 Task: Search one way flight ticket for 1 adult, 6 children, 1 infant in seat and 1 infant on lap in business from Rockford: Chicago Rockford International Airport(was Northwest Chicagoland Regional Airport At Rockford) to Laramie: Laramie Regional Airport on 5-3-2023. Choice of flights is Delta. Number of bags: 1 carry on bag. Price is upto 30000. Outbound departure time preference is 5:45.
Action: Mouse moved to (229, 352)
Screenshot: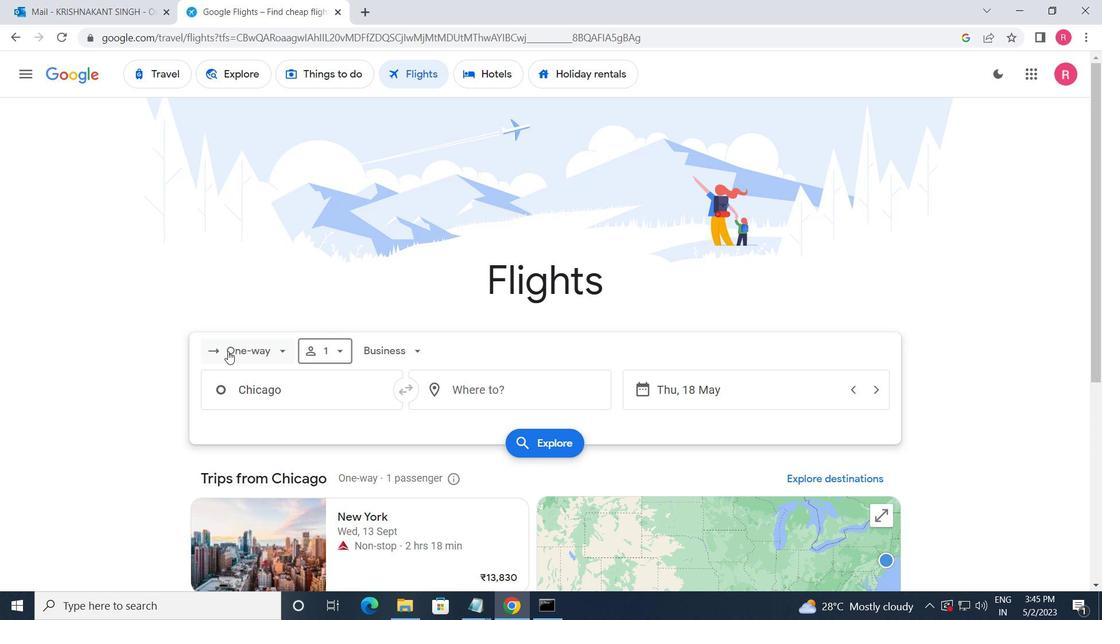 
Action: Mouse pressed left at (229, 352)
Screenshot: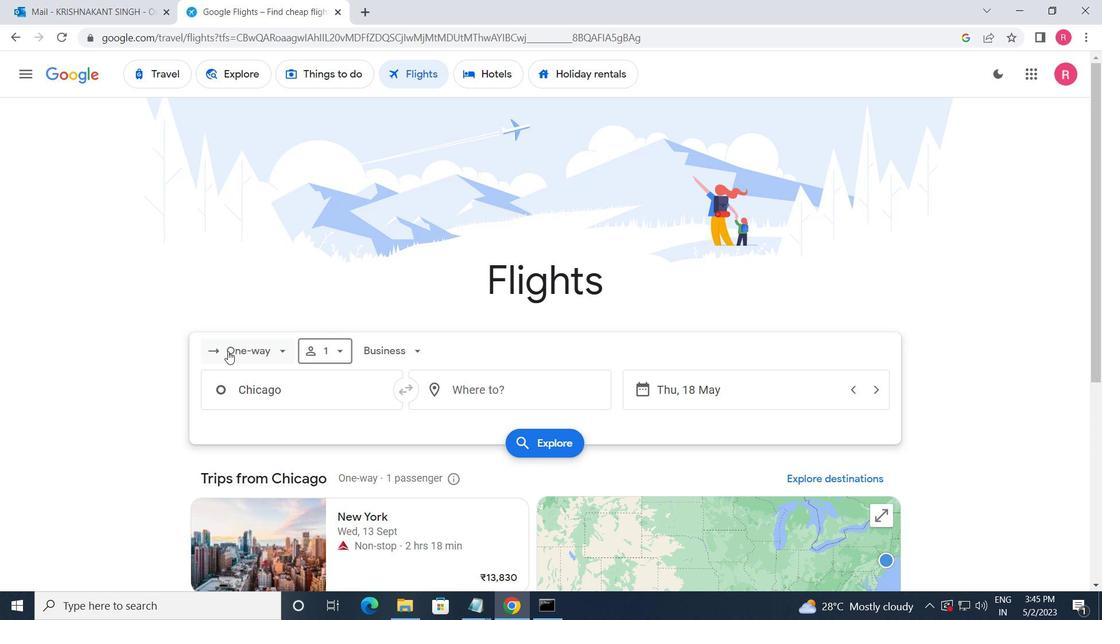 
Action: Mouse moved to (278, 419)
Screenshot: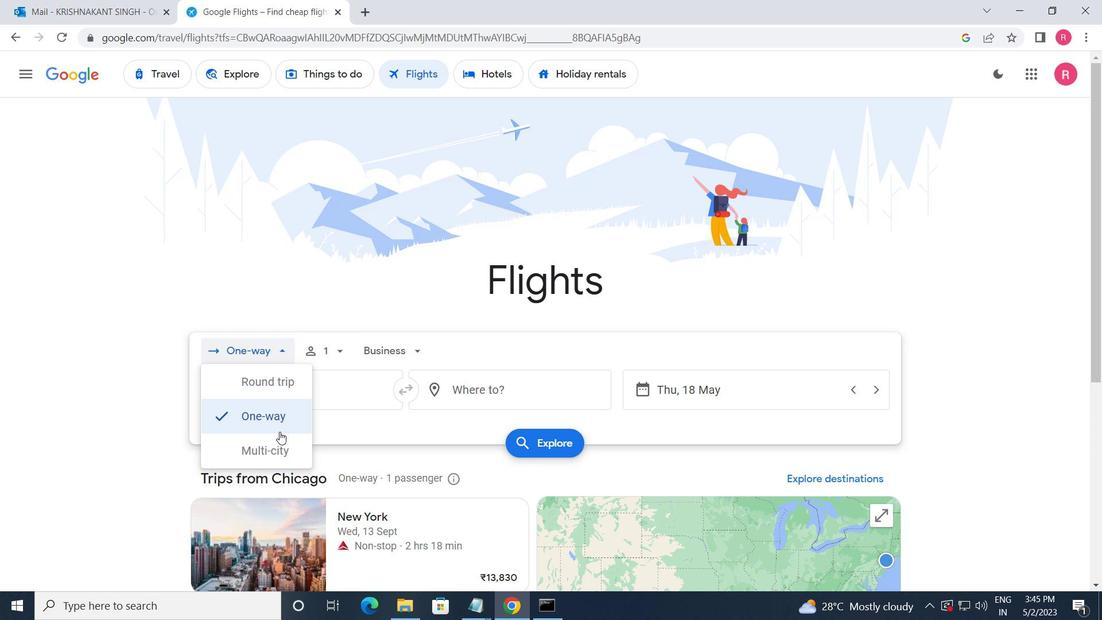 
Action: Mouse pressed left at (278, 419)
Screenshot: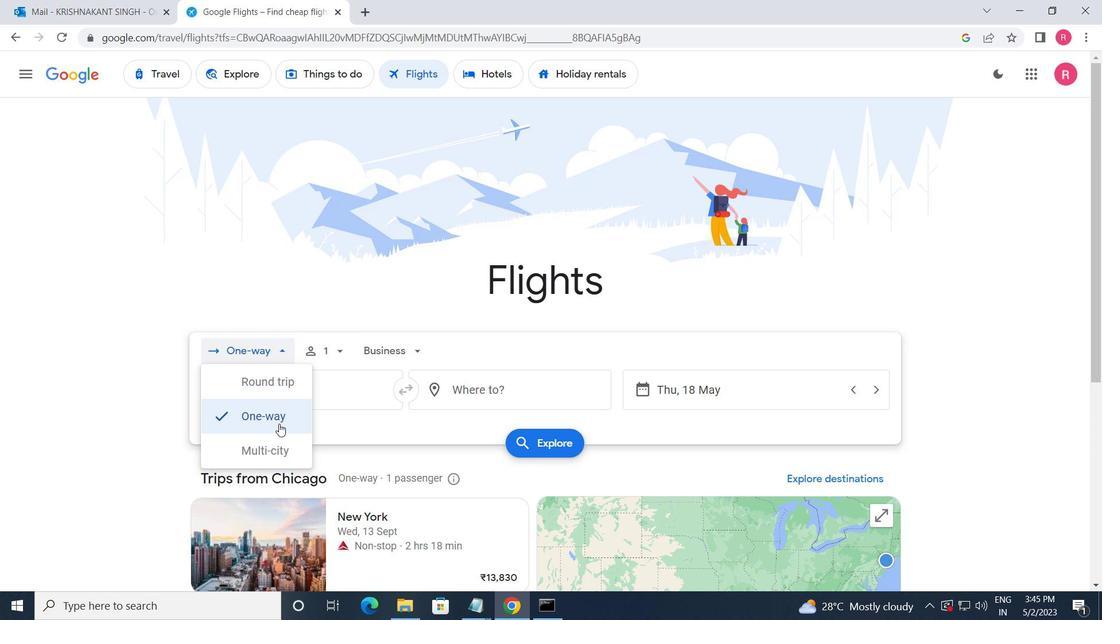 
Action: Mouse moved to (319, 361)
Screenshot: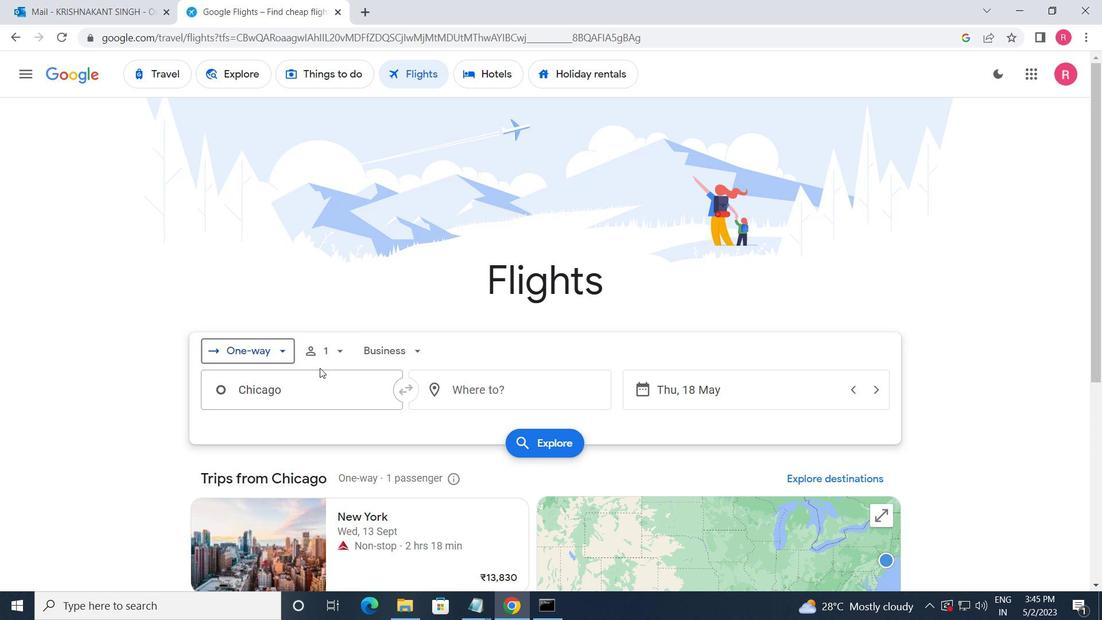 
Action: Mouse pressed left at (319, 361)
Screenshot: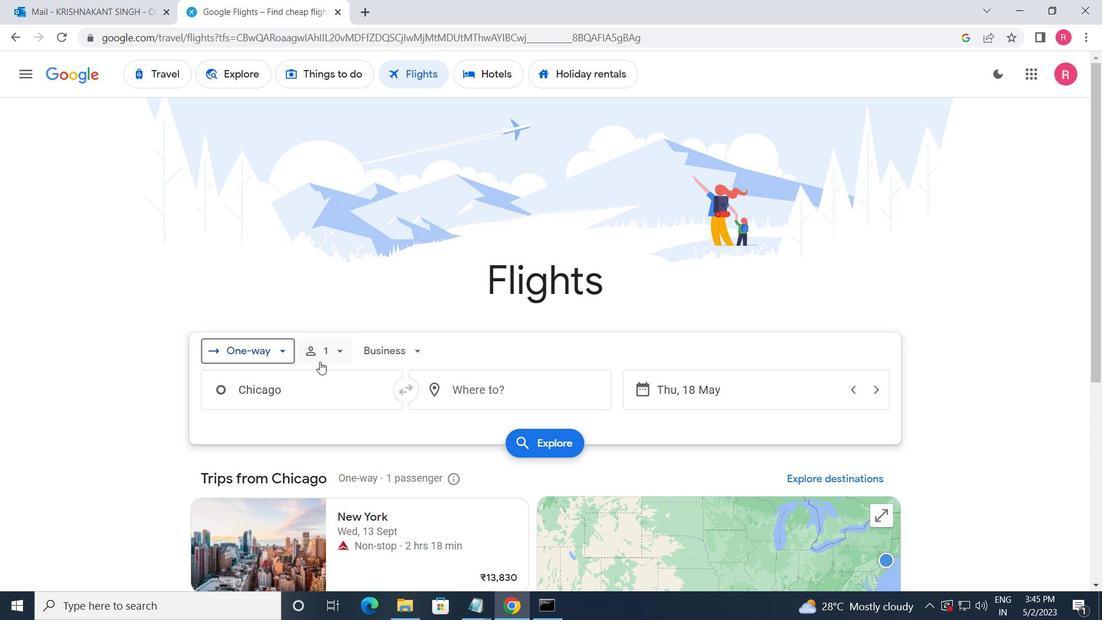 
Action: Mouse moved to (447, 429)
Screenshot: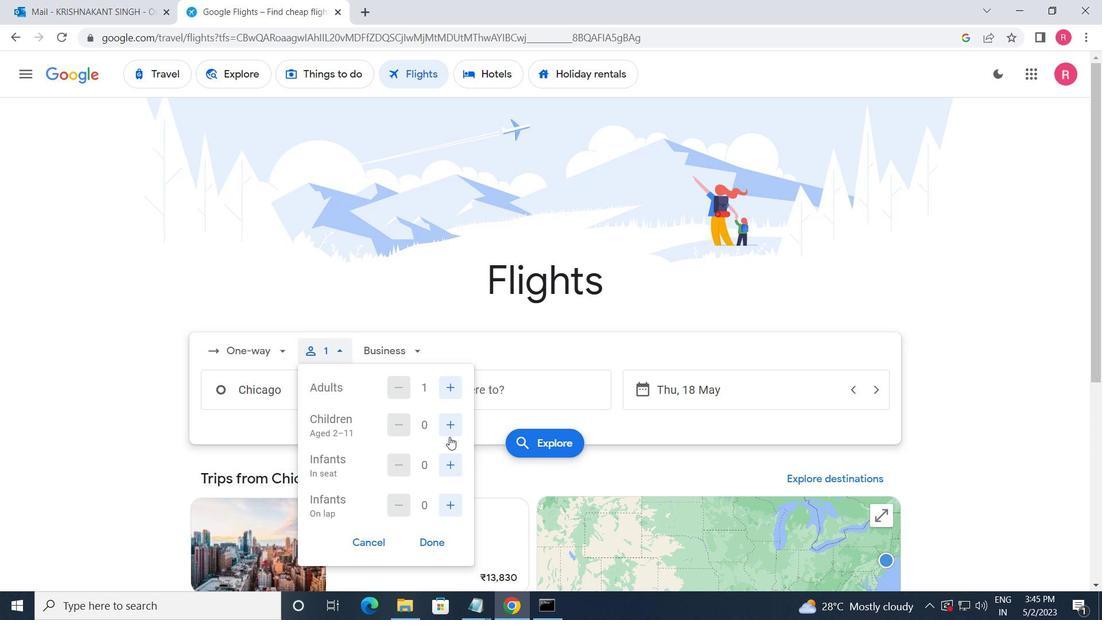 
Action: Mouse pressed left at (447, 429)
Screenshot: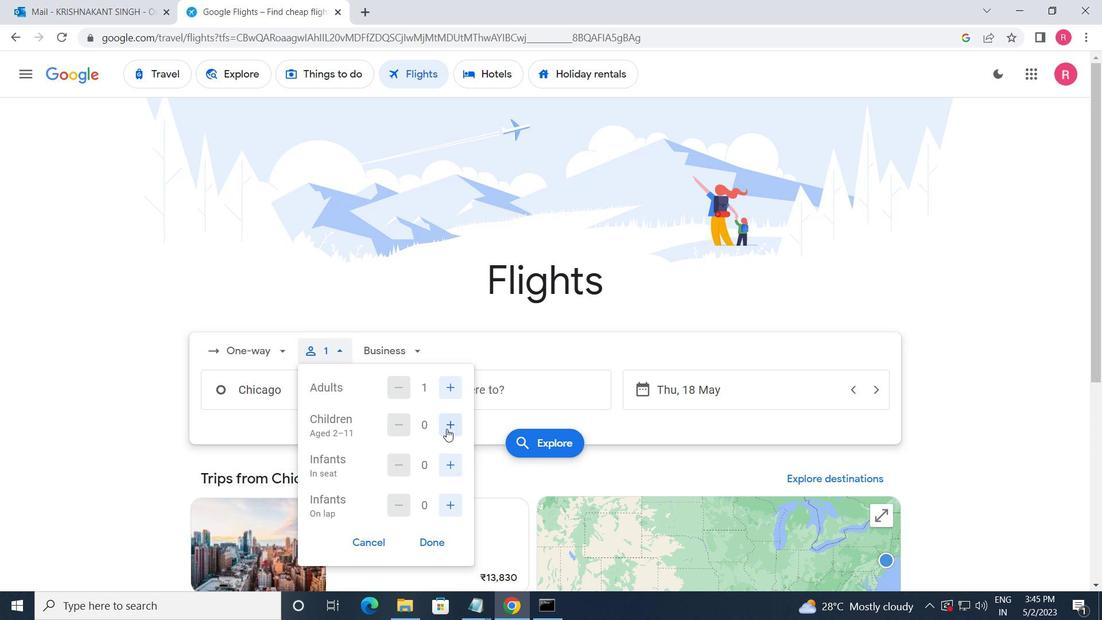 
Action: Mouse pressed left at (447, 429)
Screenshot: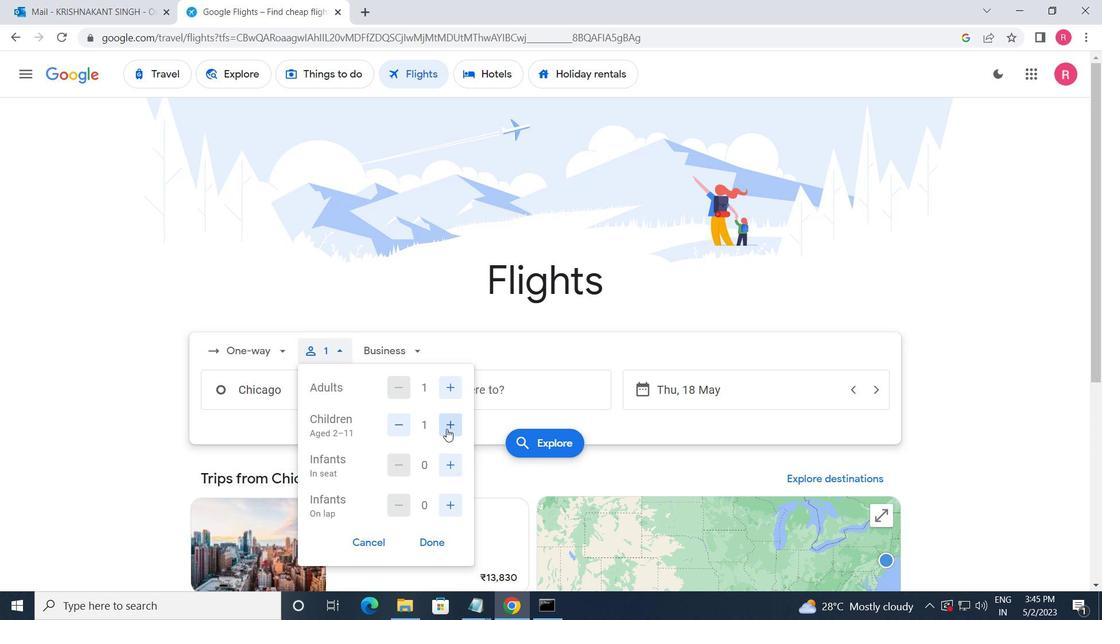 
Action: Mouse pressed left at (447, 429)
Screenshot: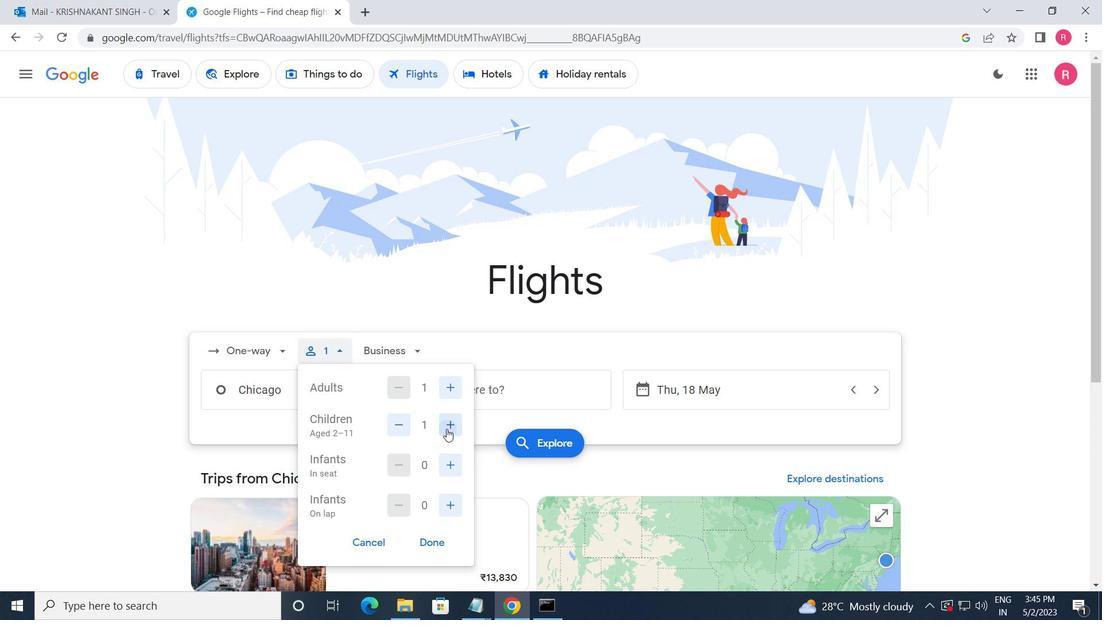 
Action: Mouse pressed left at (447, 429)
Screenshot: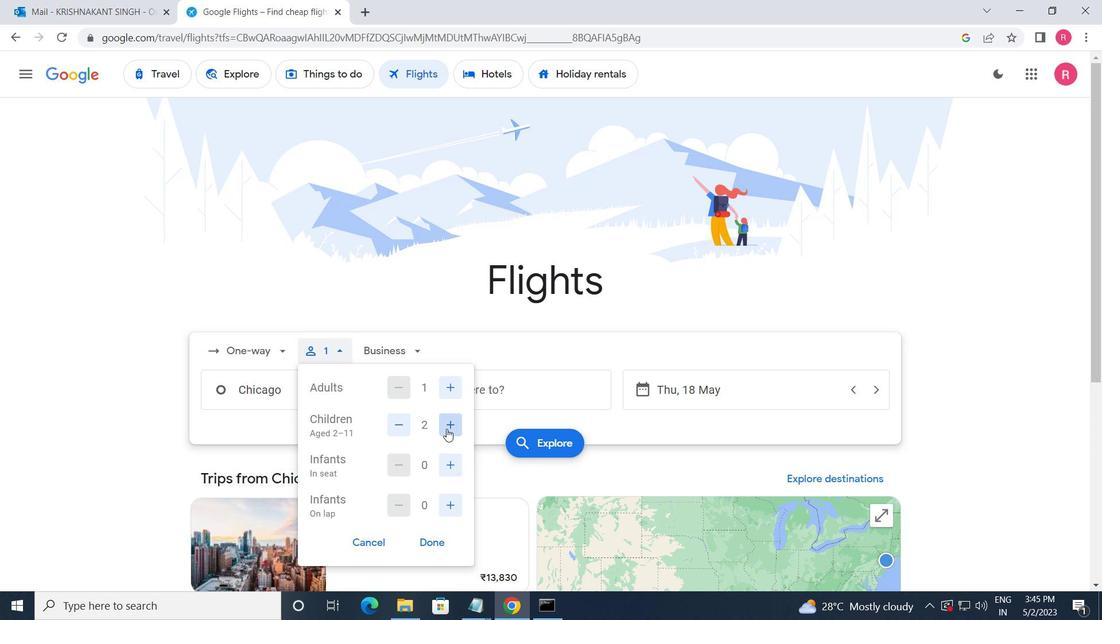 
Action: Mouse pressed left at (447, 429)
Screenshot: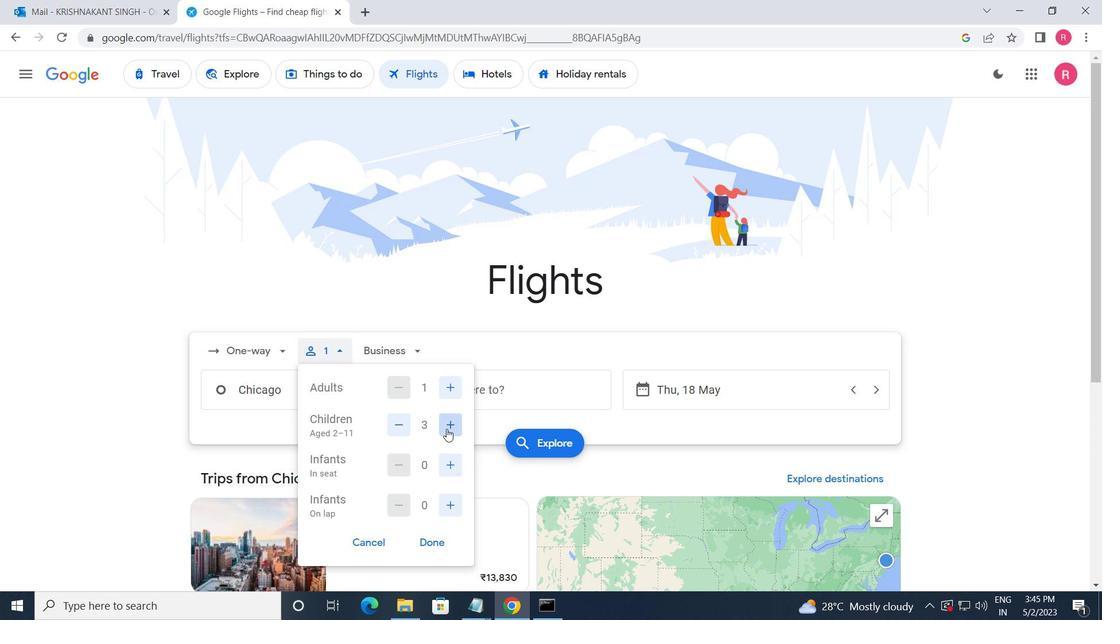 
Action: Mouse pressed left at (447, 429)
Screenshot: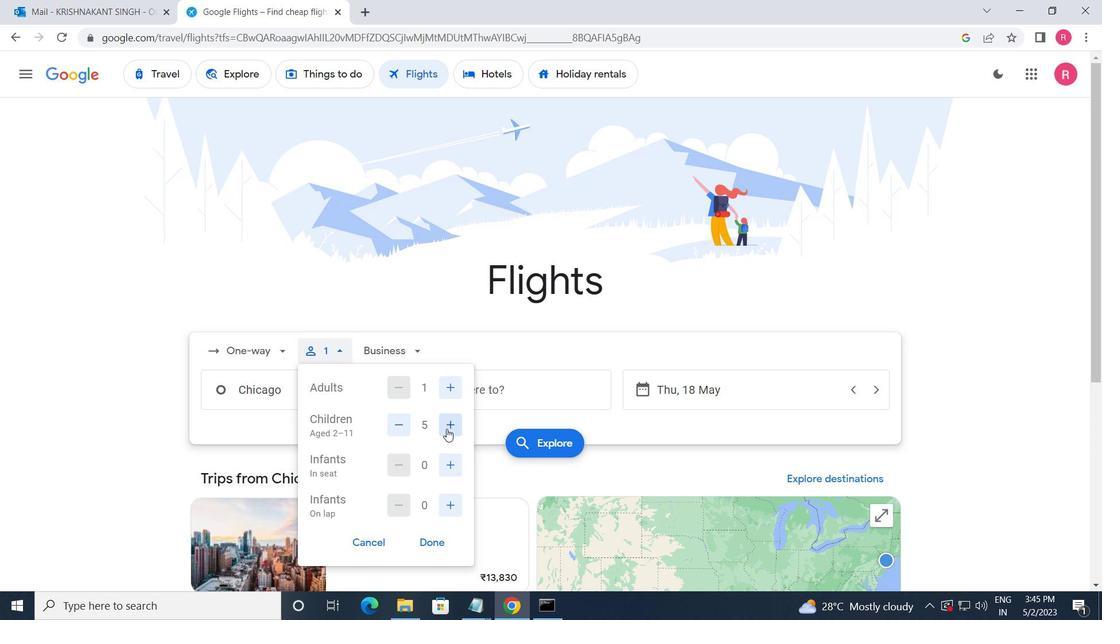 
Action: Mouse moved to (450, 464)
Screenshot: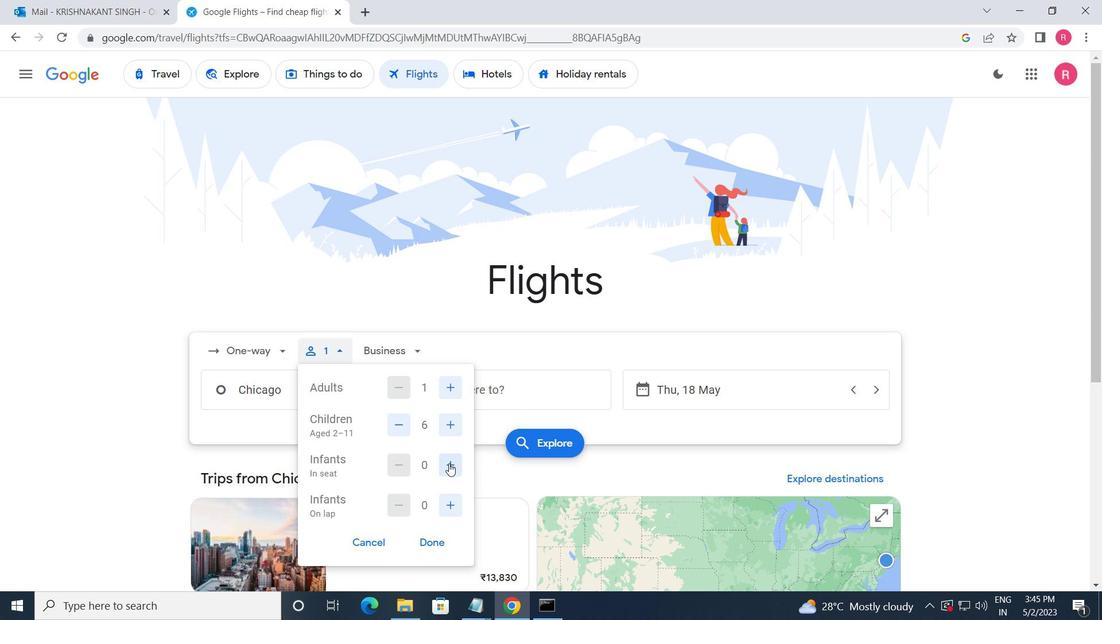 
Action: Mouse pressed left at (450, 464)
Screenshot: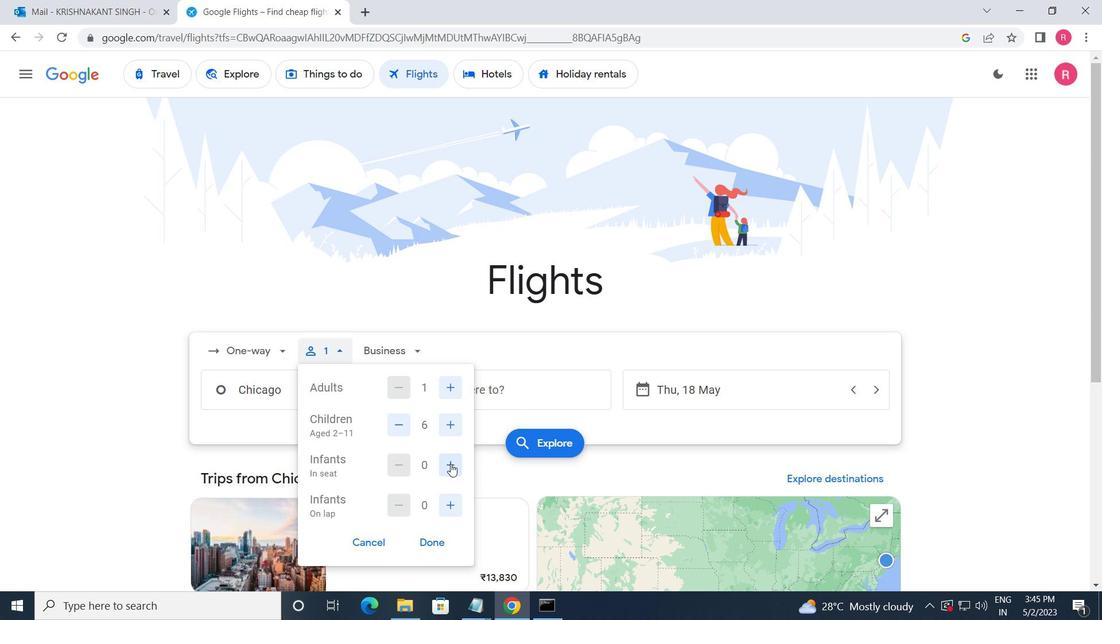 
Action: Mouse moved to (457, 504)
Screenshot: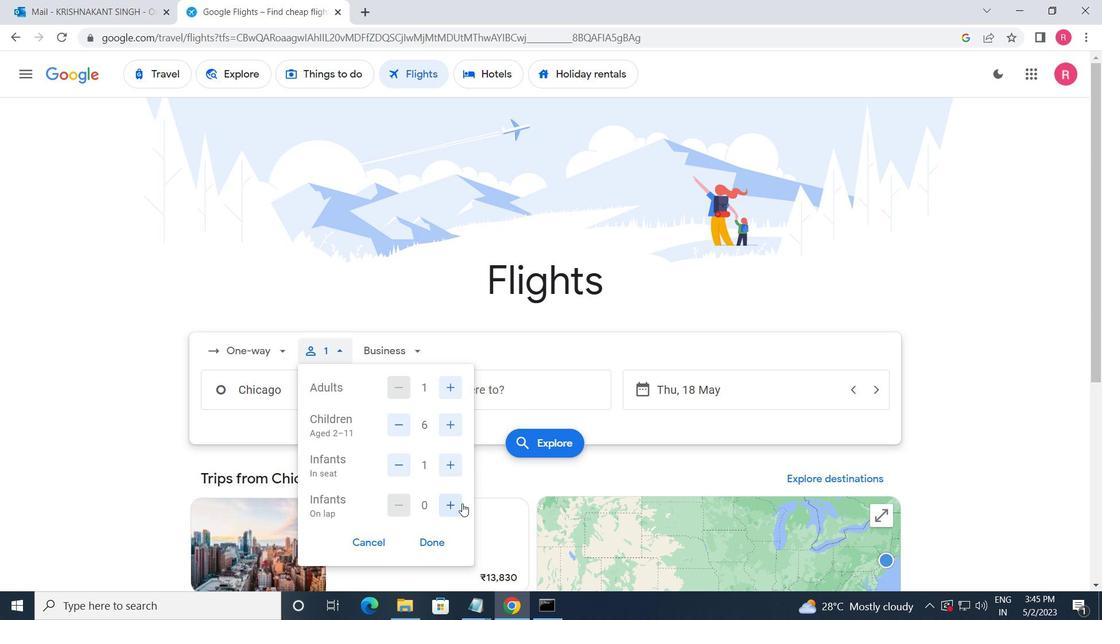 
Action: Mouse pressed left at (457, 504)
Screenshot: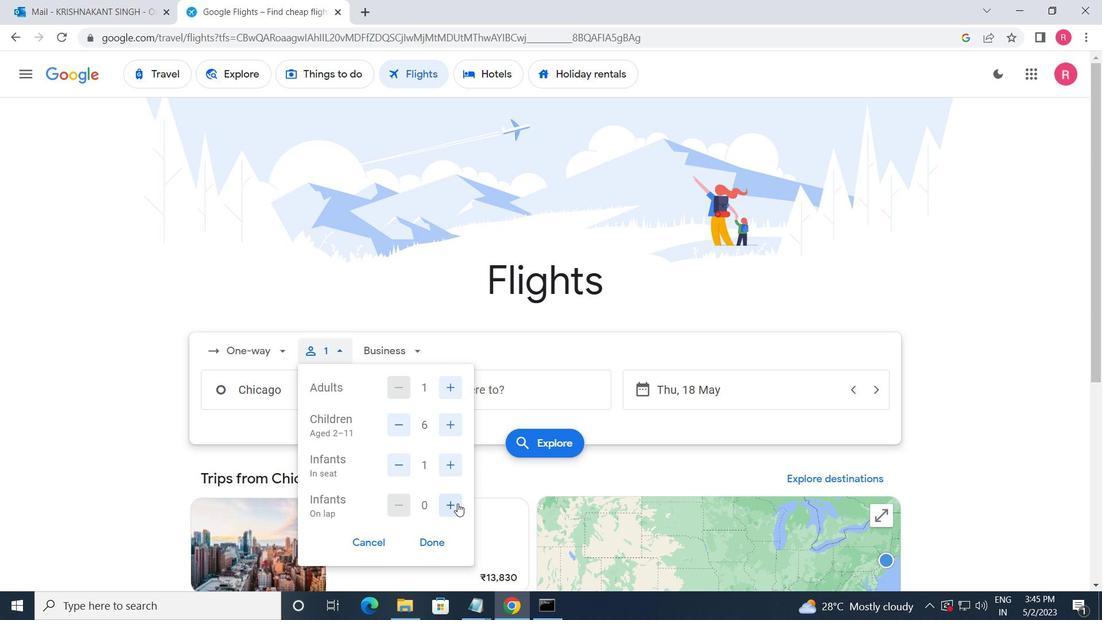
Action: Mouse moved to (443, 540)
Screenshot: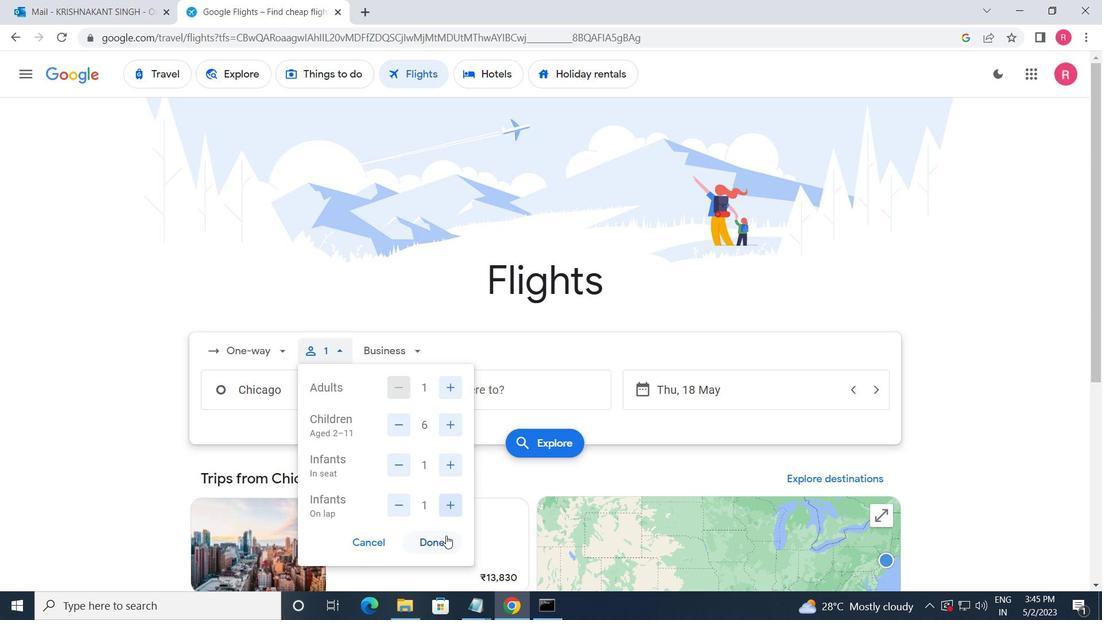 
Action: Mouse pressed left at (443, 540)
Screenshot: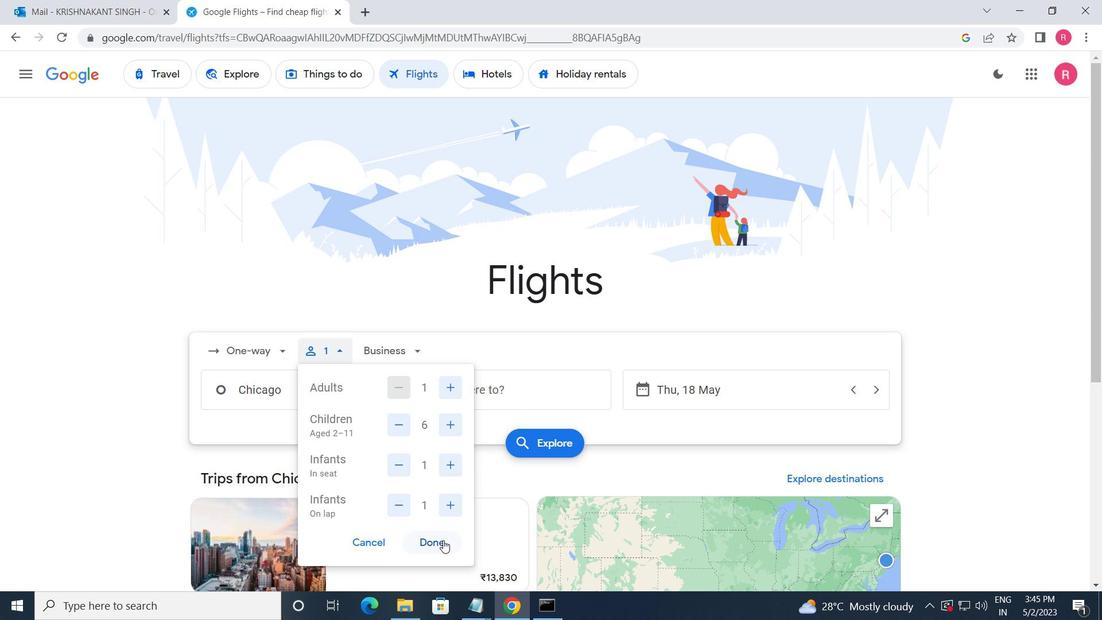 
Action: Mouse moved to (391, 347)
Screenshot: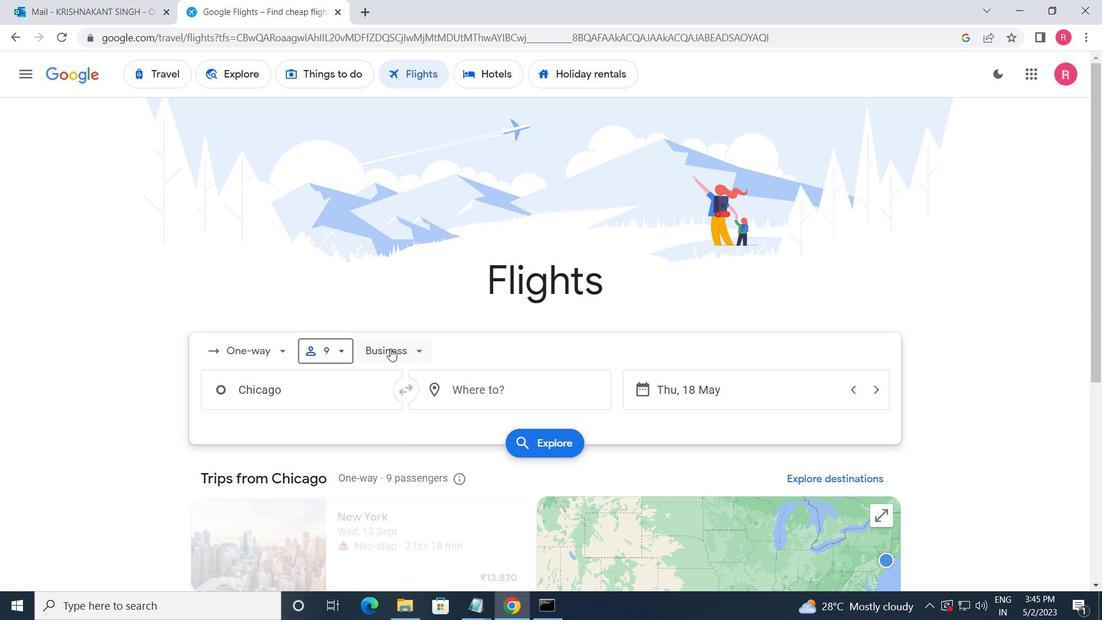 
Action: Mouse pressed left at (391, 347)
Screenshot: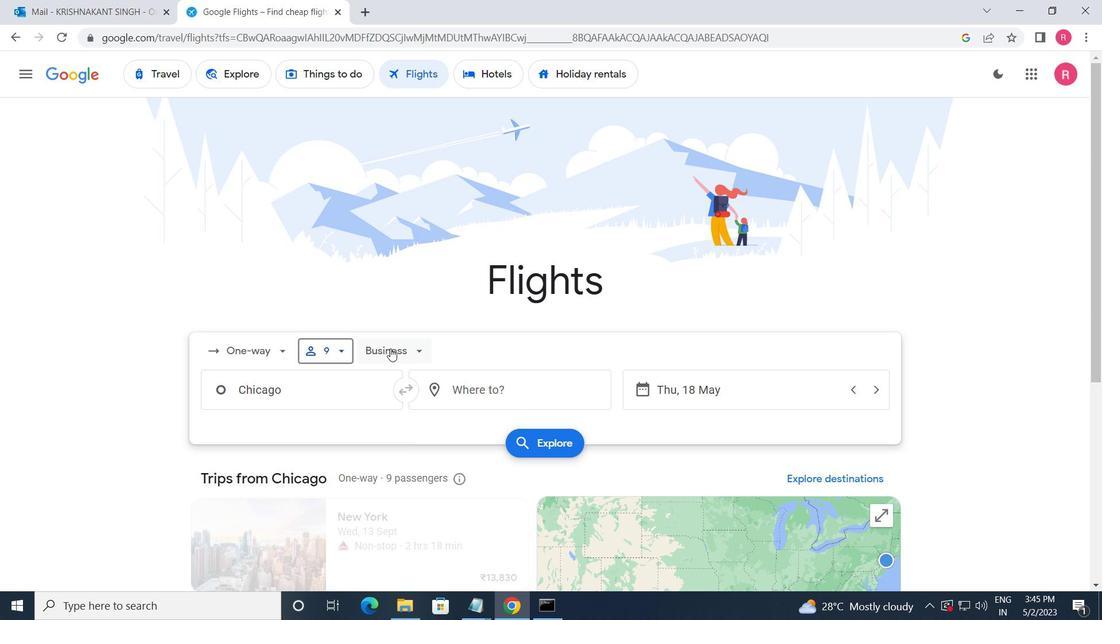 
Action: Mouse moved to (402, 449)
Screenshot: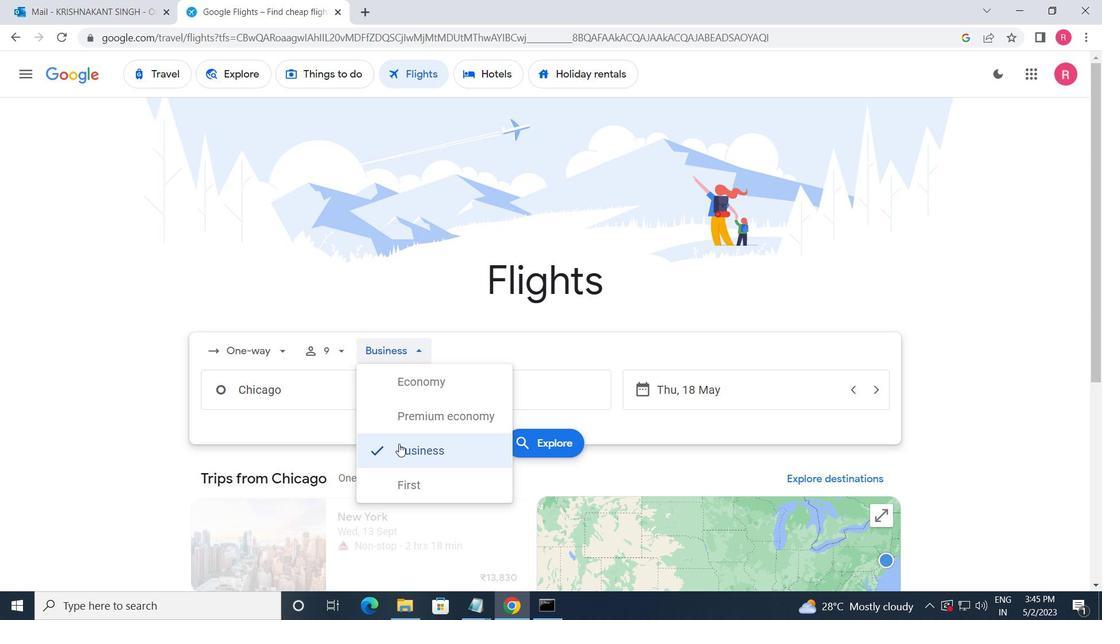 
Action: Mouse pressed left at (402, 449)
Screenshot: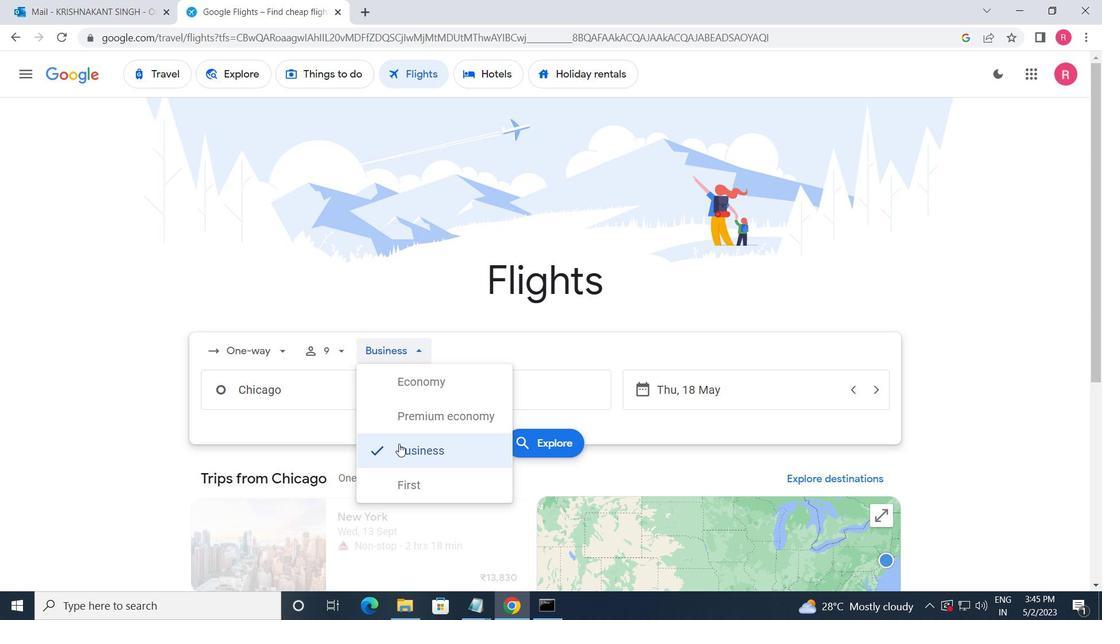 
Action: Mouse moved to (330, 401)
Screenshot: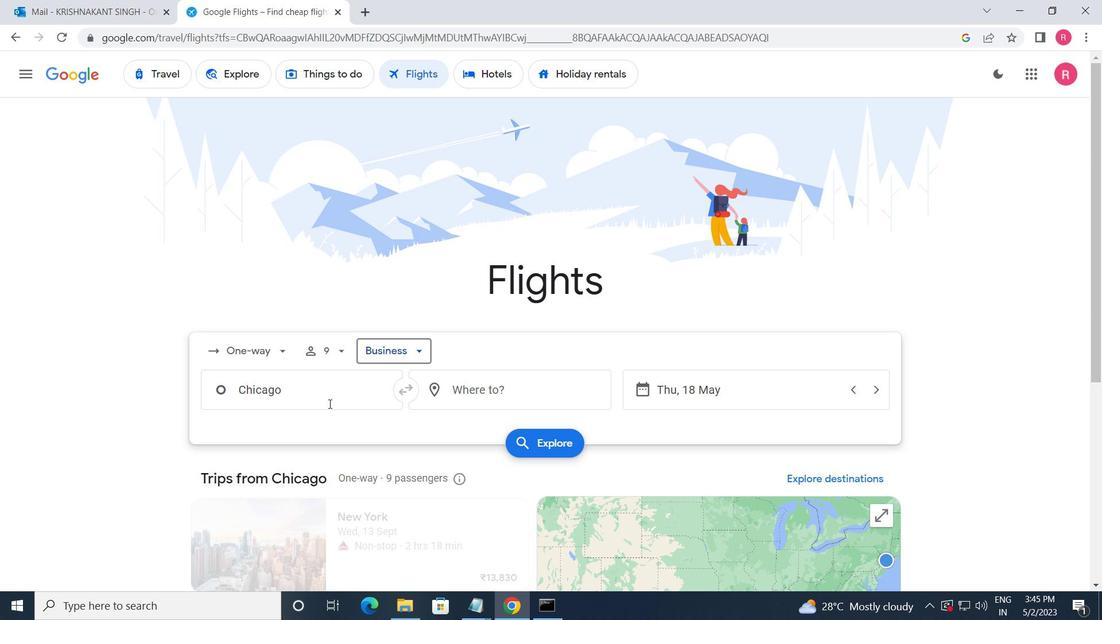 
Action: Mouse pressed left at (330, 401)
Screenshot: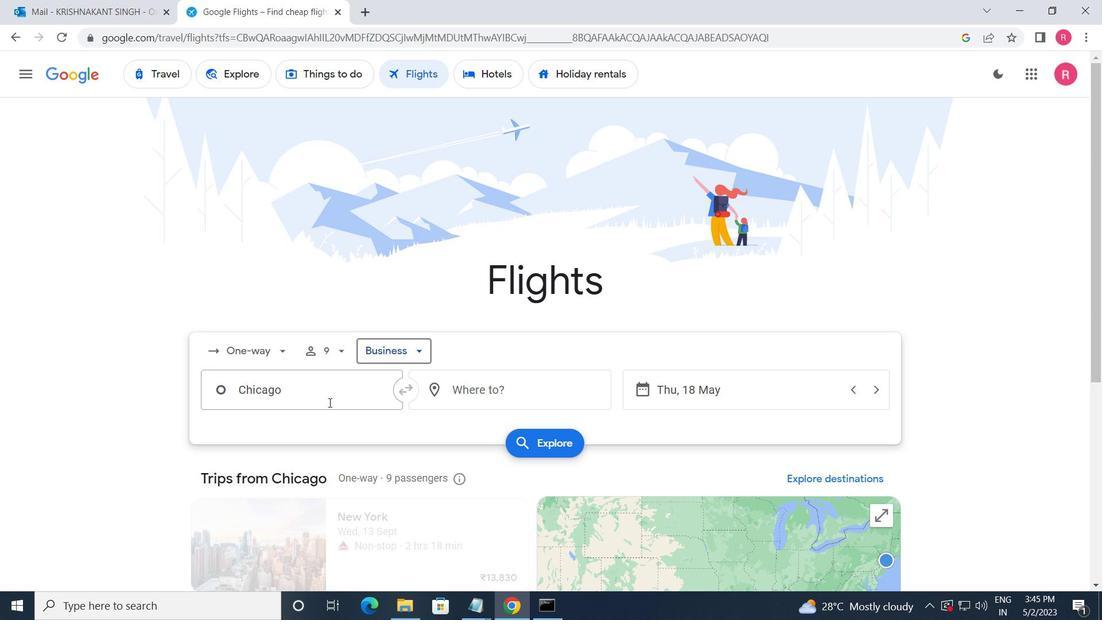 
Action: Mouse moved to (306, 539)
Screenshot: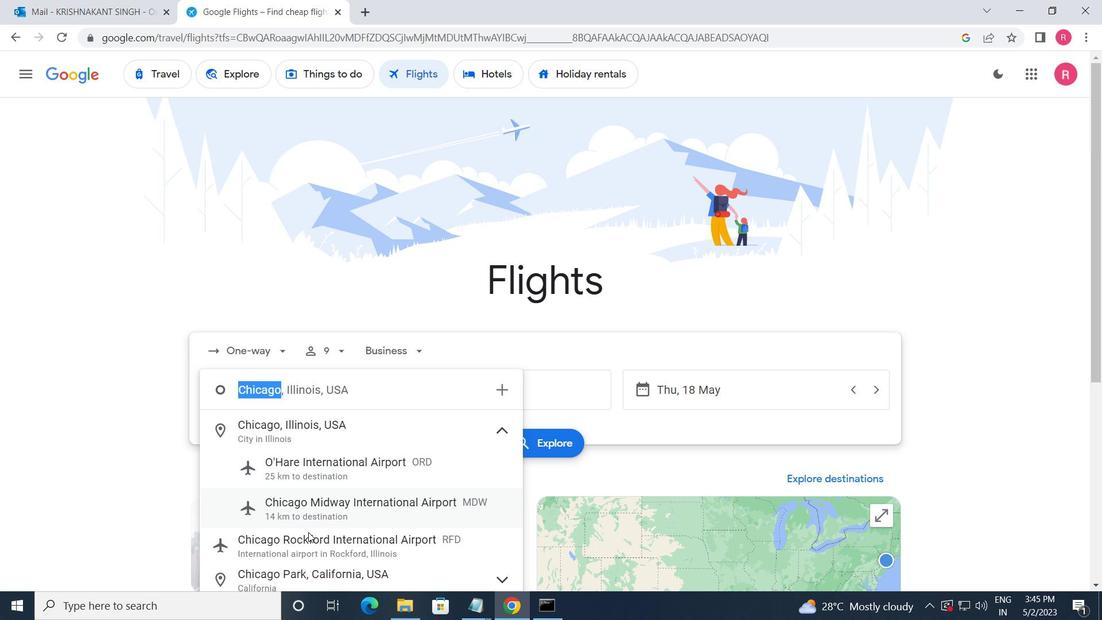 
Action: Mouse pressed left at (306, 539)
Screenshot: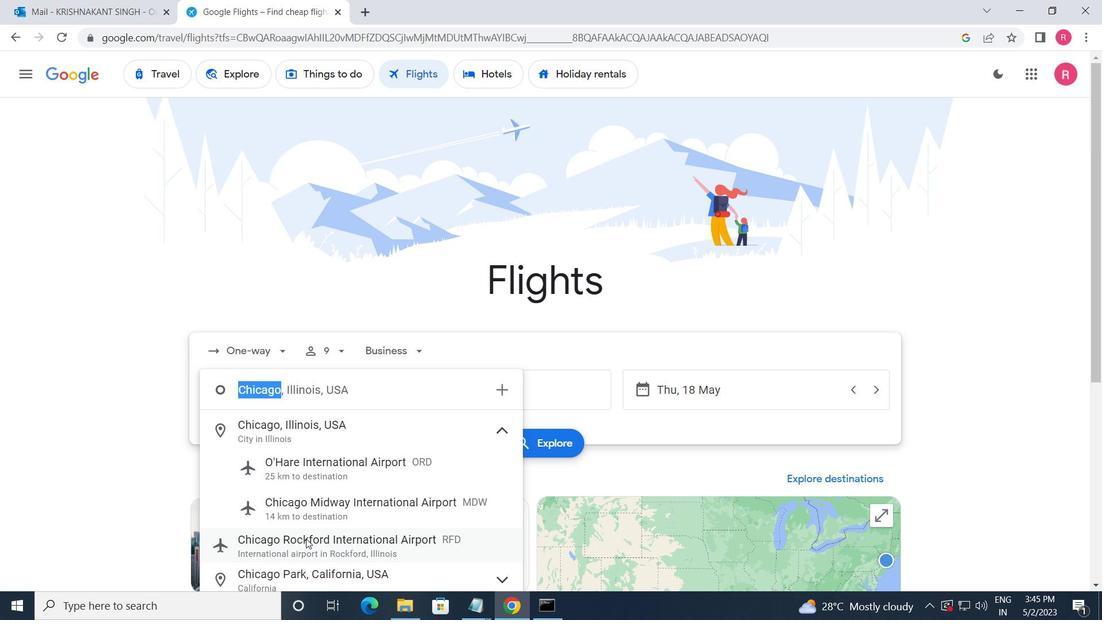 
Action: Mouse moved to (452, 403)
Screenshot: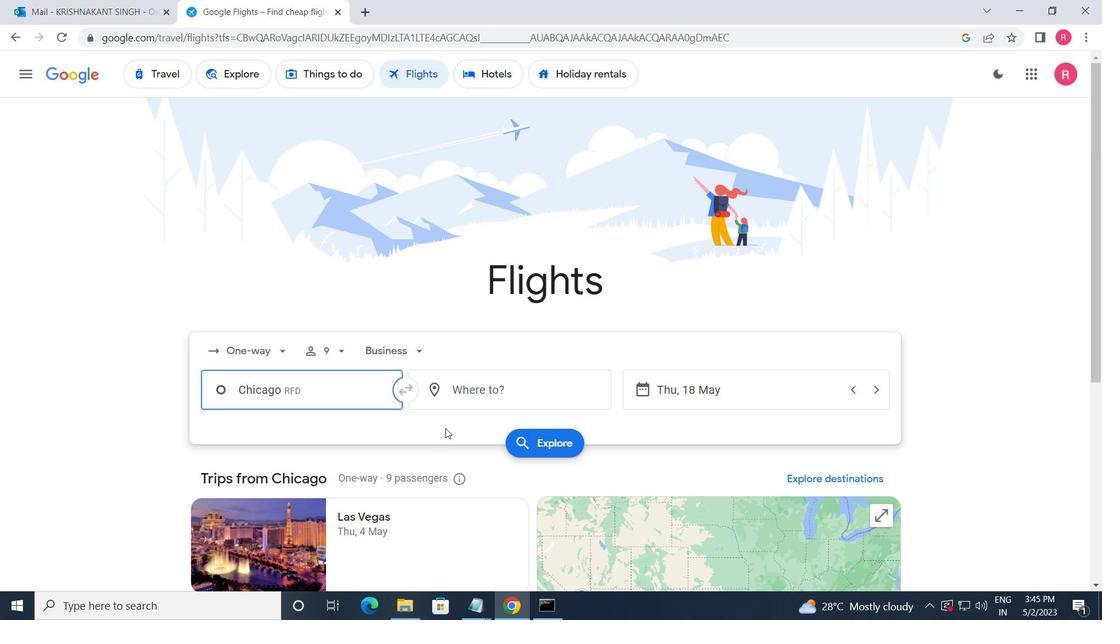 
Action: Mouse pressed left at (452, 403)
Screenshot: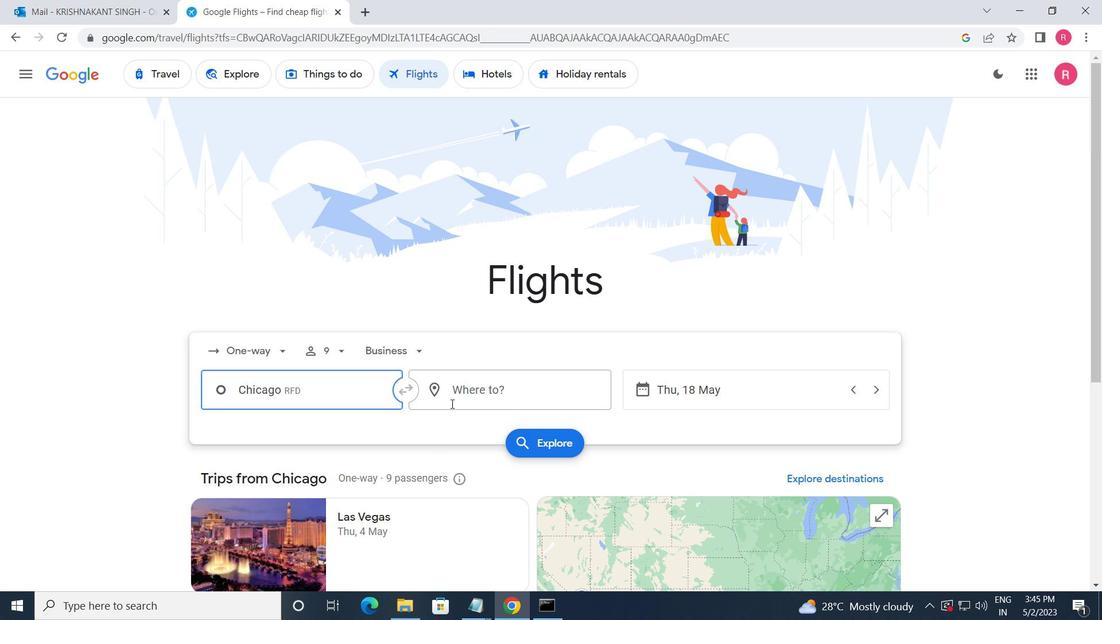 
Action: Mouse moved to (464, 541)
Screenshot: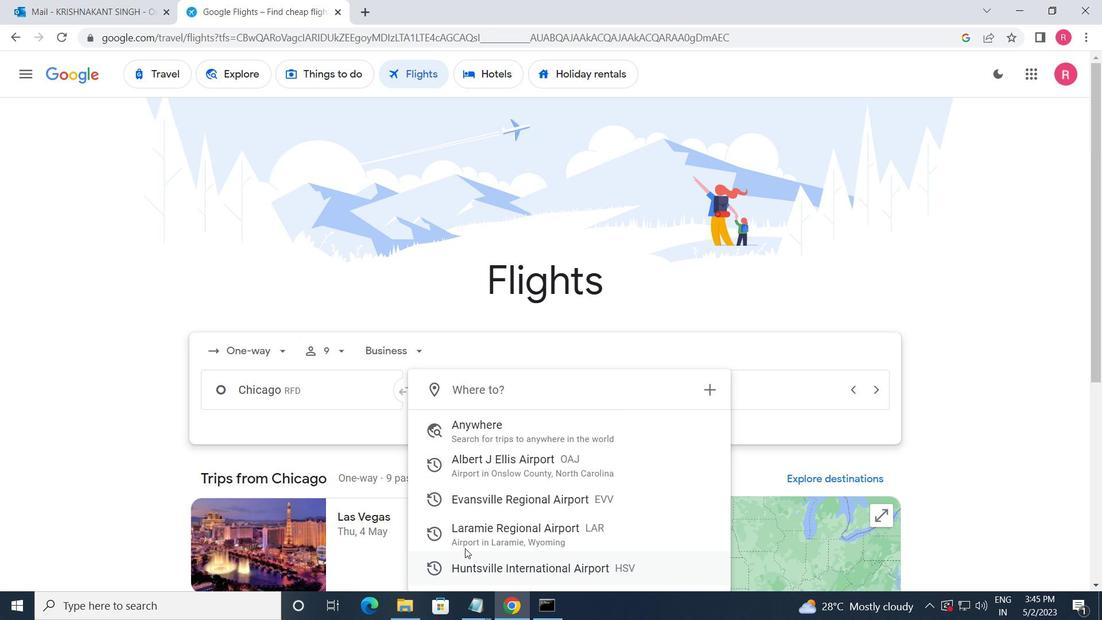 
Action: Mouse pressed left at (464, 541)
Screenshot: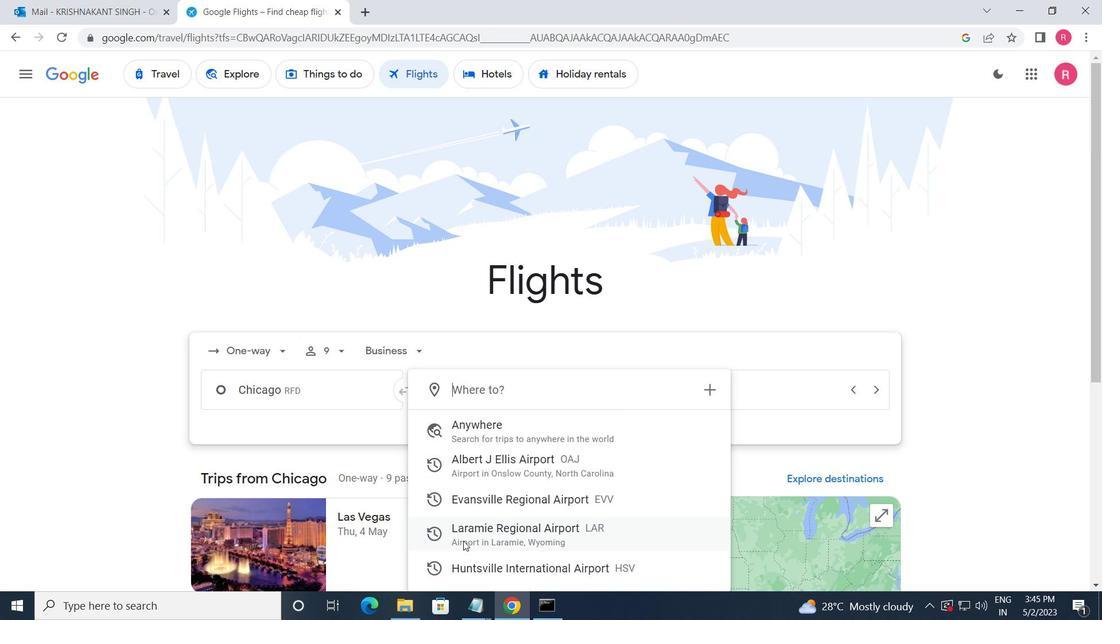
Action: Mouse moved to (753, 389)
Screenshot: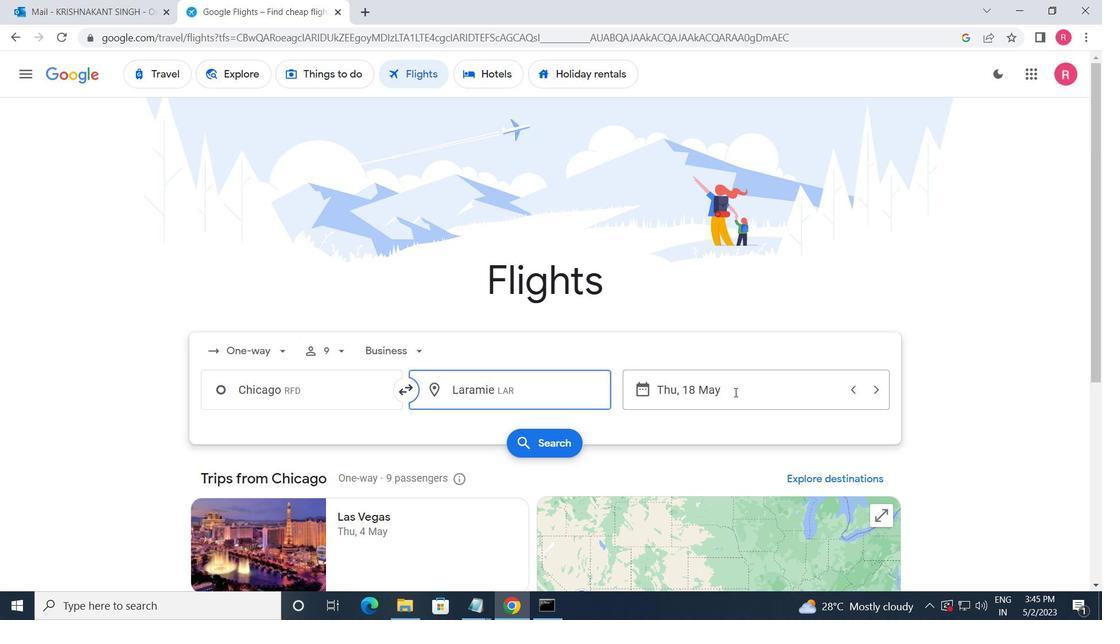 
Action: Mouse pressed left at (753, 389)
Screenshot: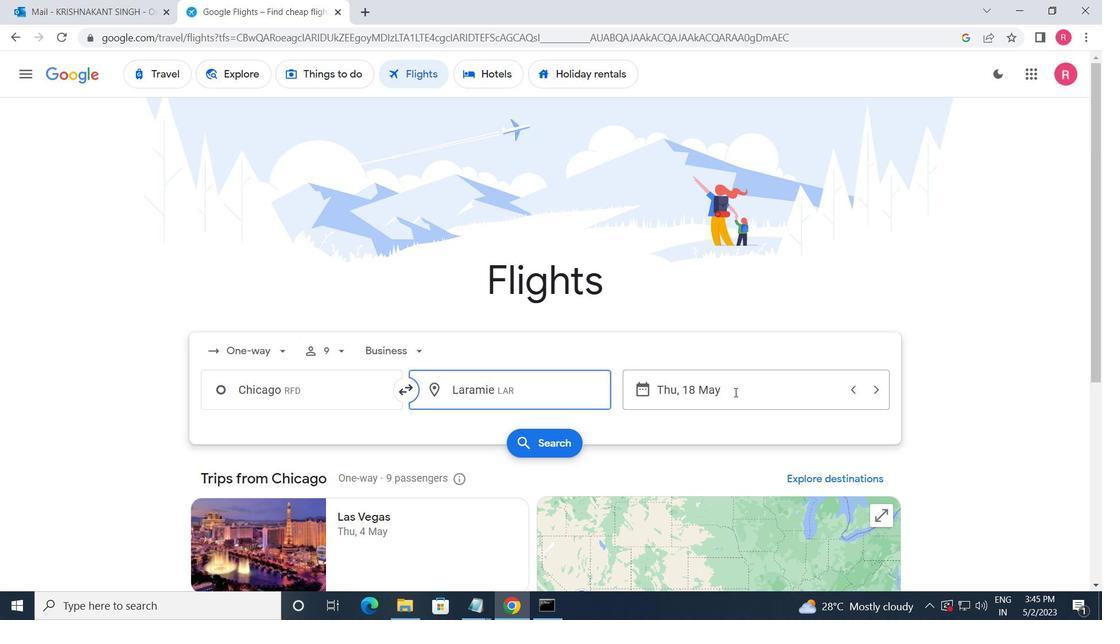 
Action: Mouse moved to (470, 333)
Screenshot: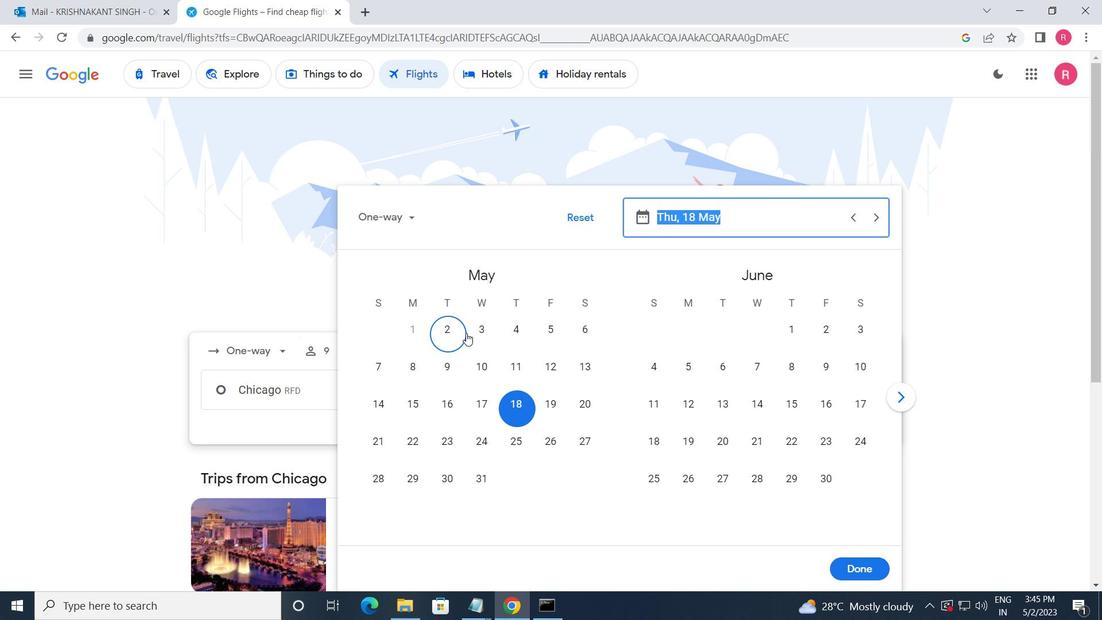 
Action: Mouse pressed left at (470, 333)
Screenshot: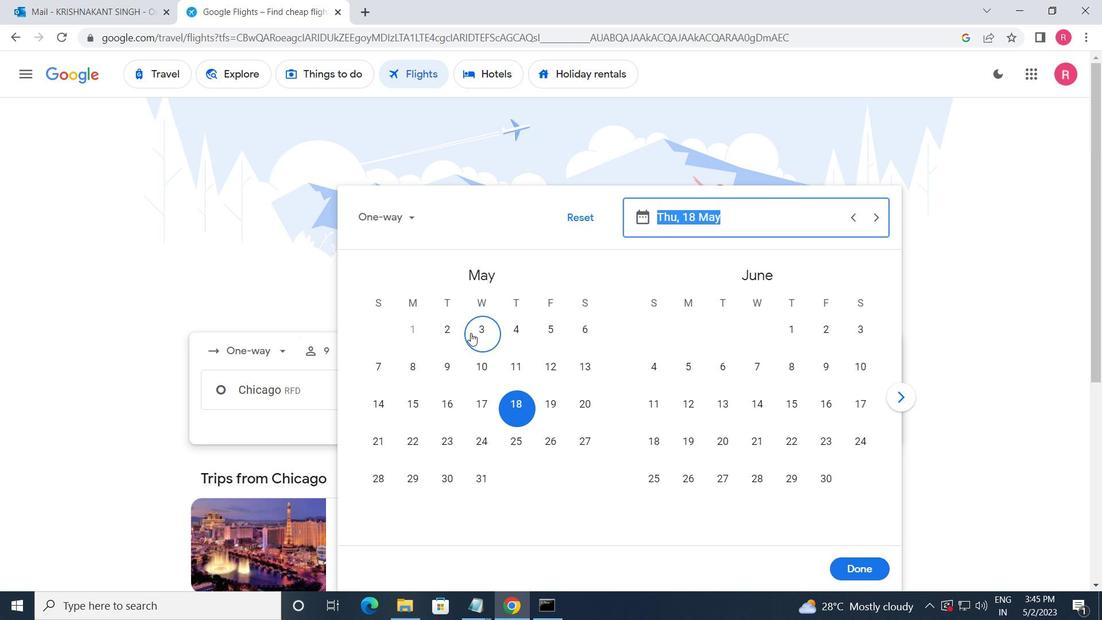 
Action: Mouse moved to (855, 576)
Screenshot: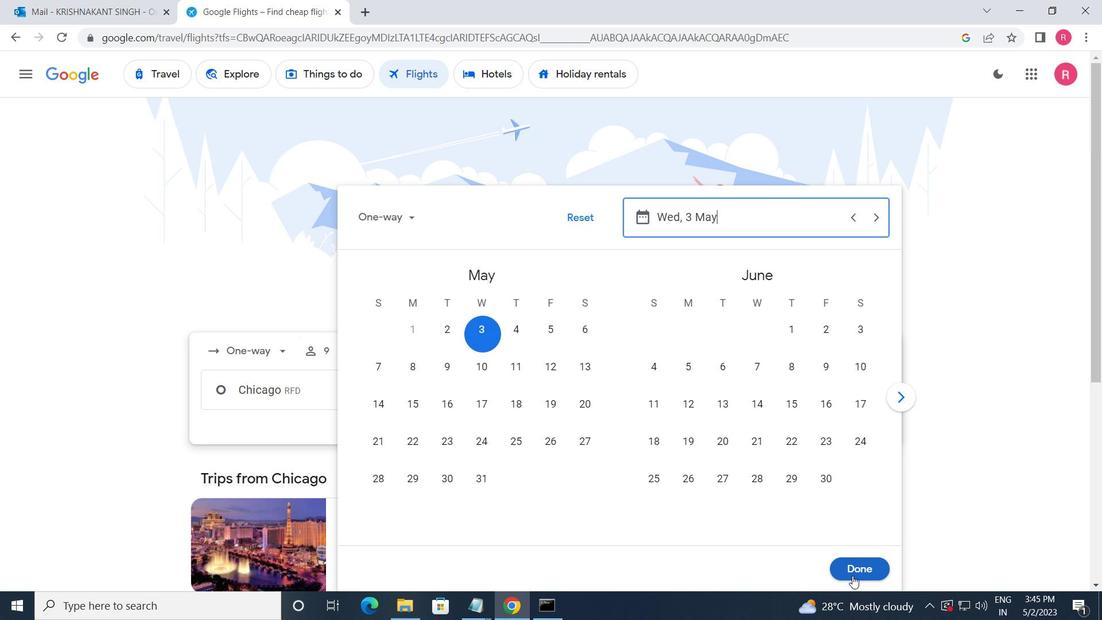 
Action: Mouse pressed left at (855, 576)
Screenshot: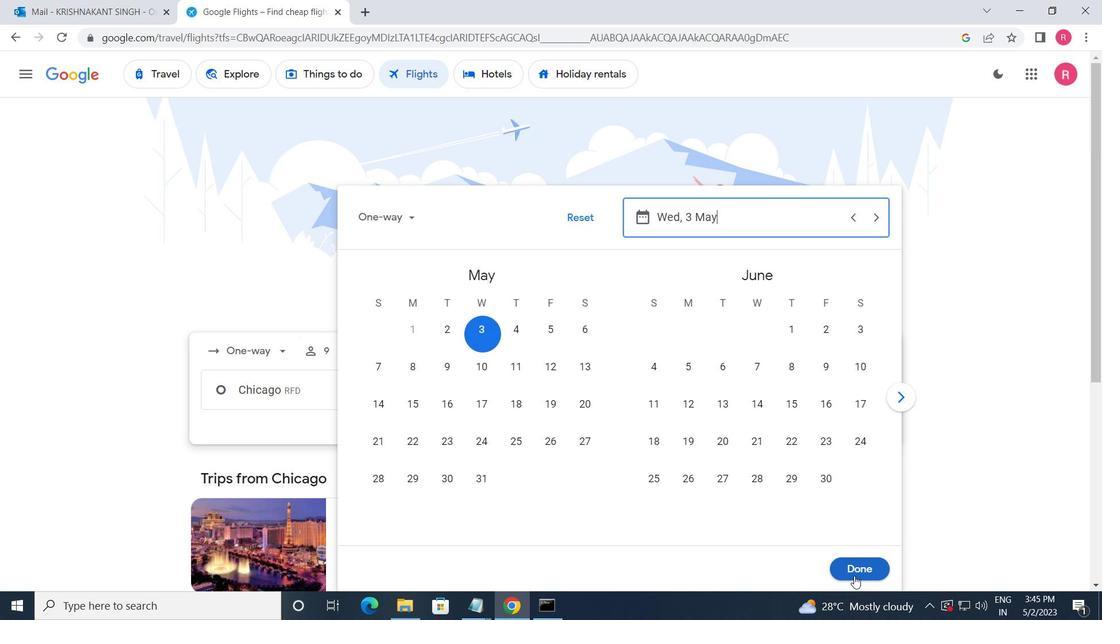 
Action: Mouse moved to (566, 447)
Screenshot: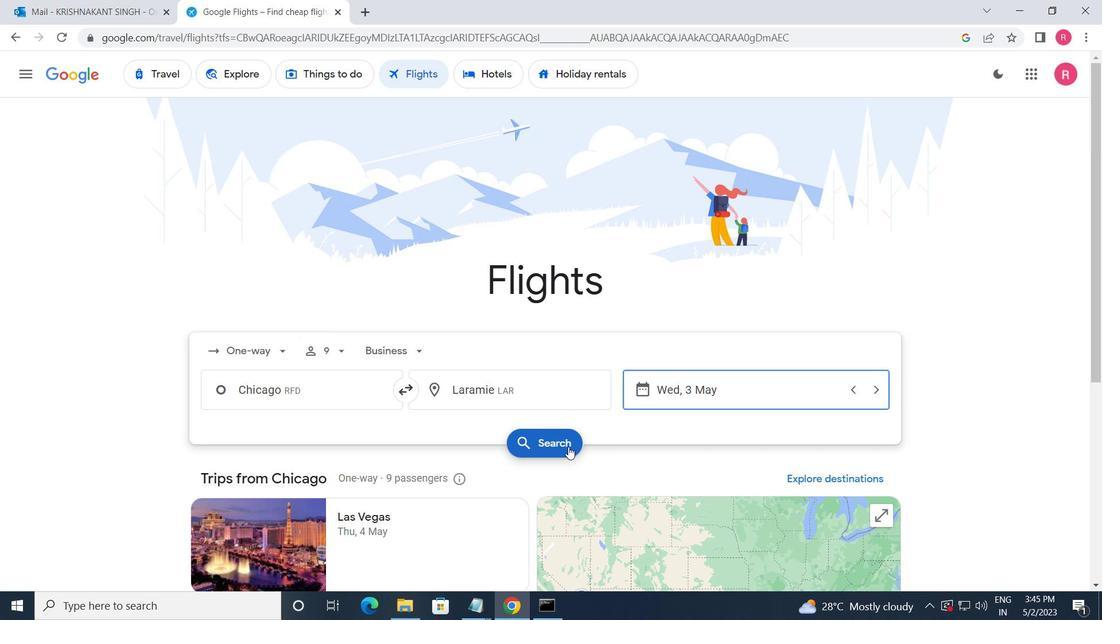 
Action: Mouse pressed left at (566, 447)
Screenshot: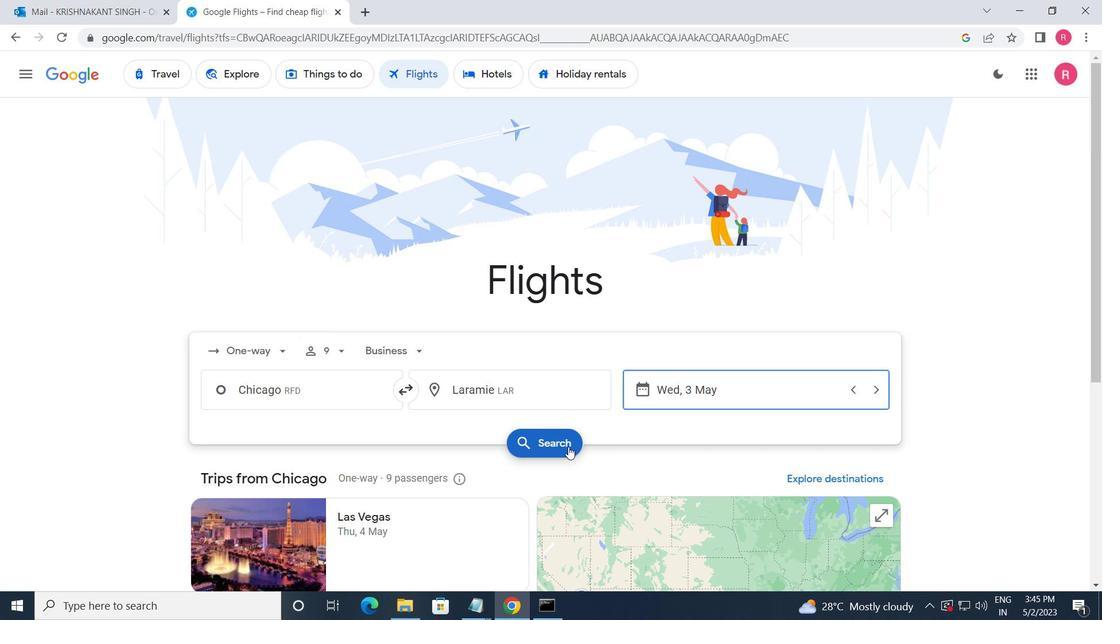 
Action: Mouse moved to (202, 210)
Screenshot: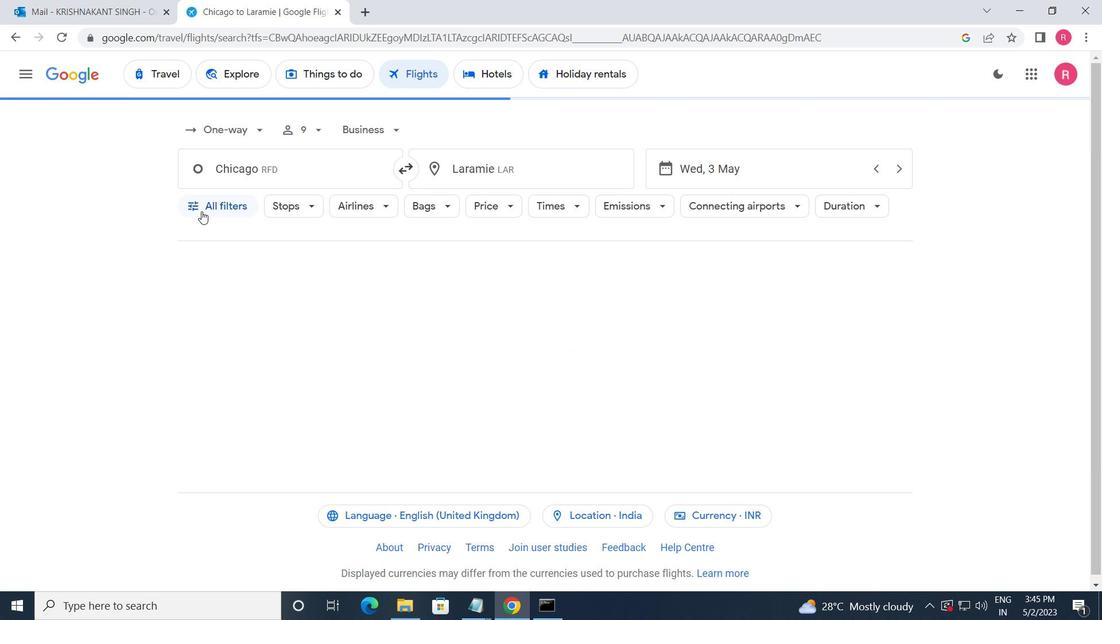 
Action: Mouse pressed left at (202, 210)
Screenshot: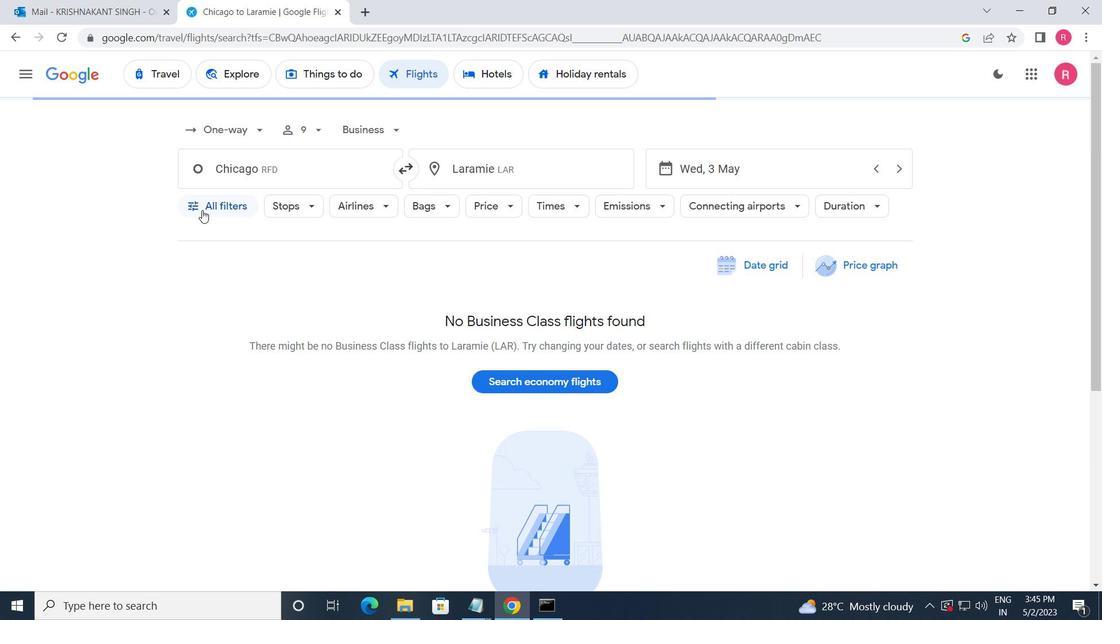 
Action: Mouse moved to (257, 460)
Screenshot: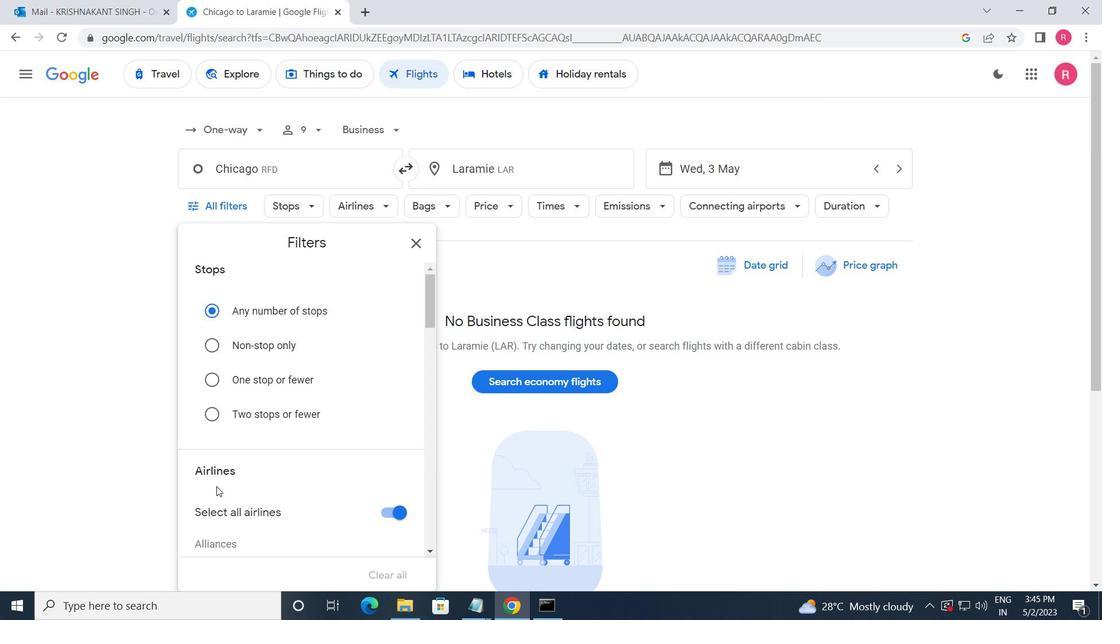 
Action: Mouse scrolled (257, 459) with delta (0, 0)
Screenshot: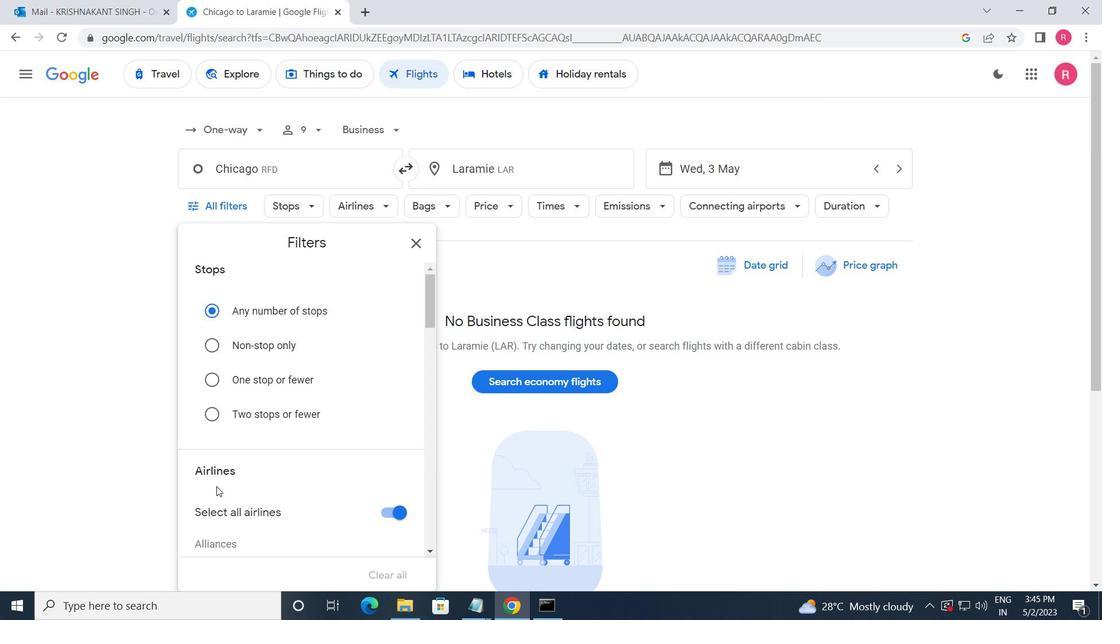 
Action: Mouse moved to (260, 458)
Screenshot: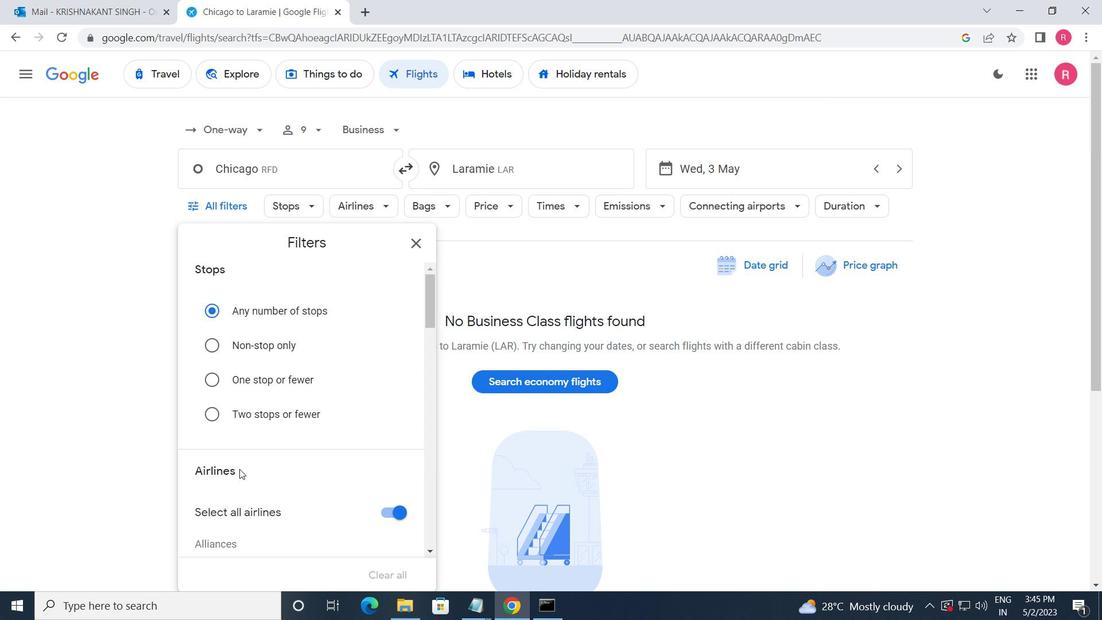 
Action: Mouse scrolled (260, 457) with delta (0, 0)
Screenshot: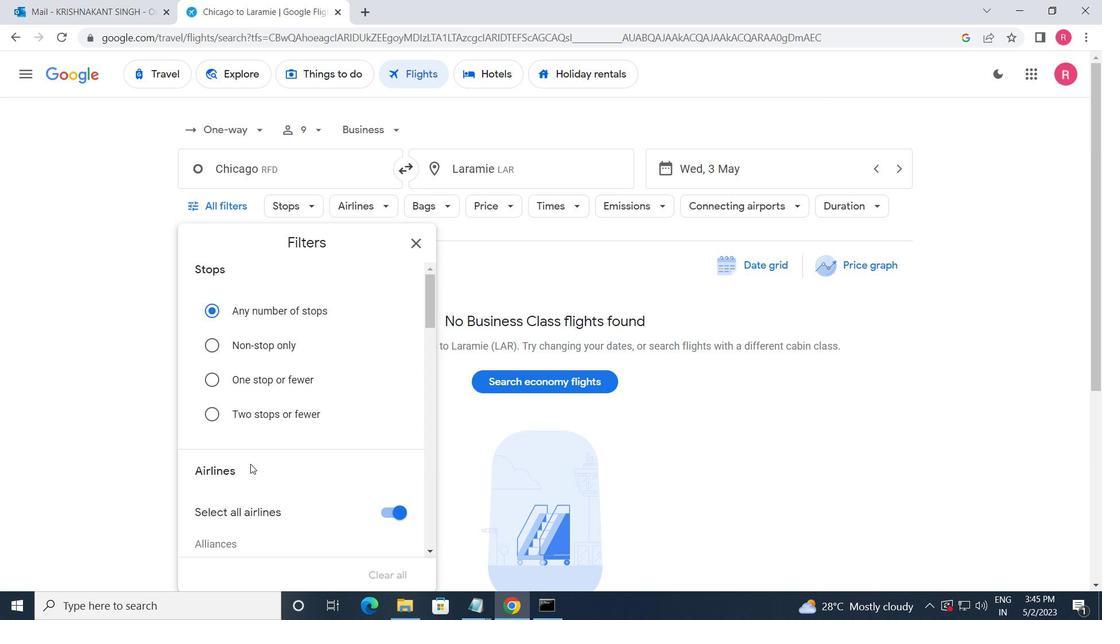 
Action: Mouse scrolled (260, 457) with delta (0, 0)
Screenshot: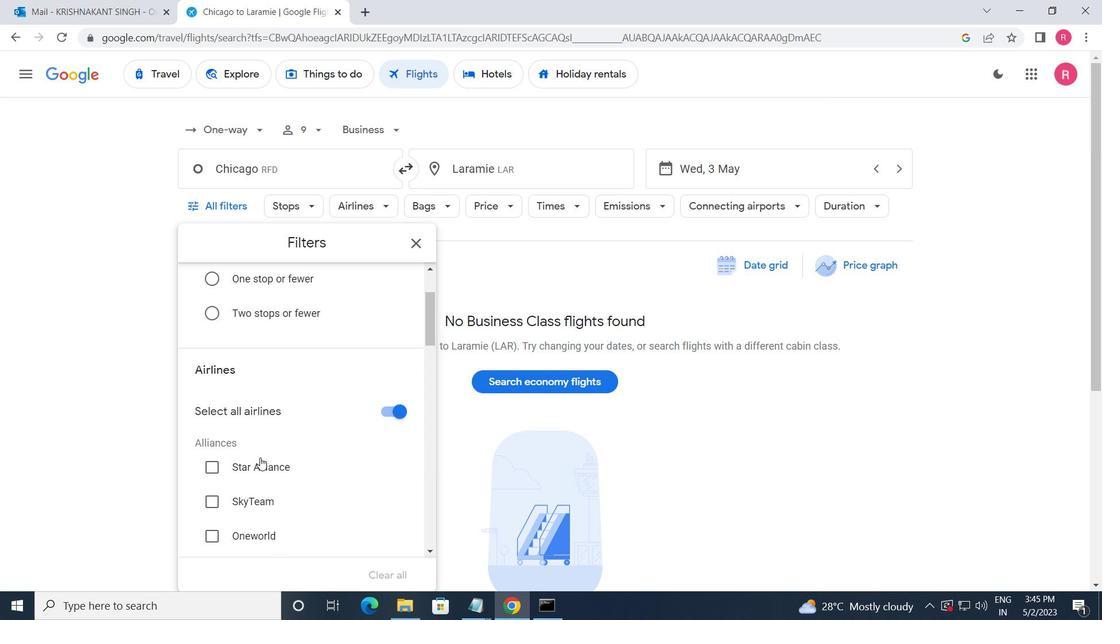 
Action: Mouse scrolled (260, 457) with delta (0, 0)
Screenshot: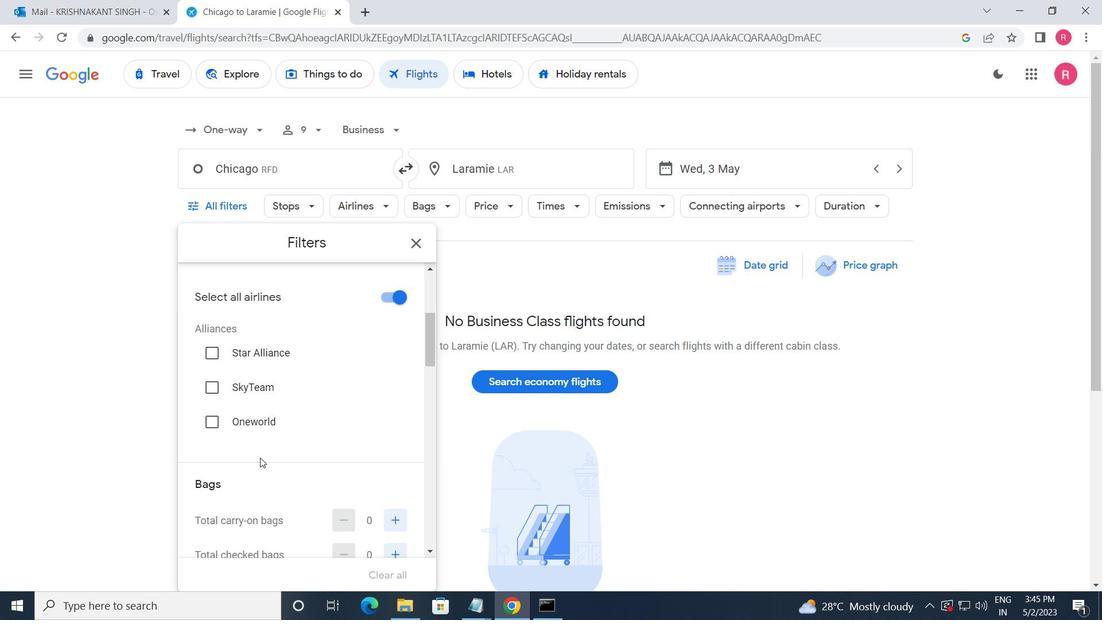 
Action: Mouse scrolled (260, 457) with delta (0, 0)
Screenshot: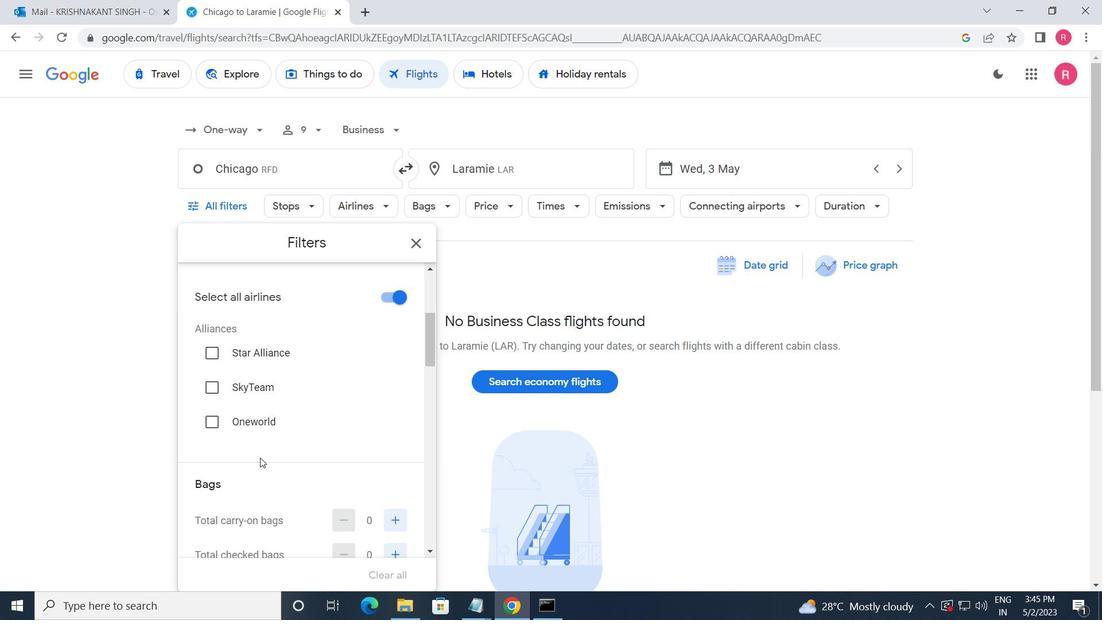 
Action: Mouse moved to (399, 380)
Screenshot: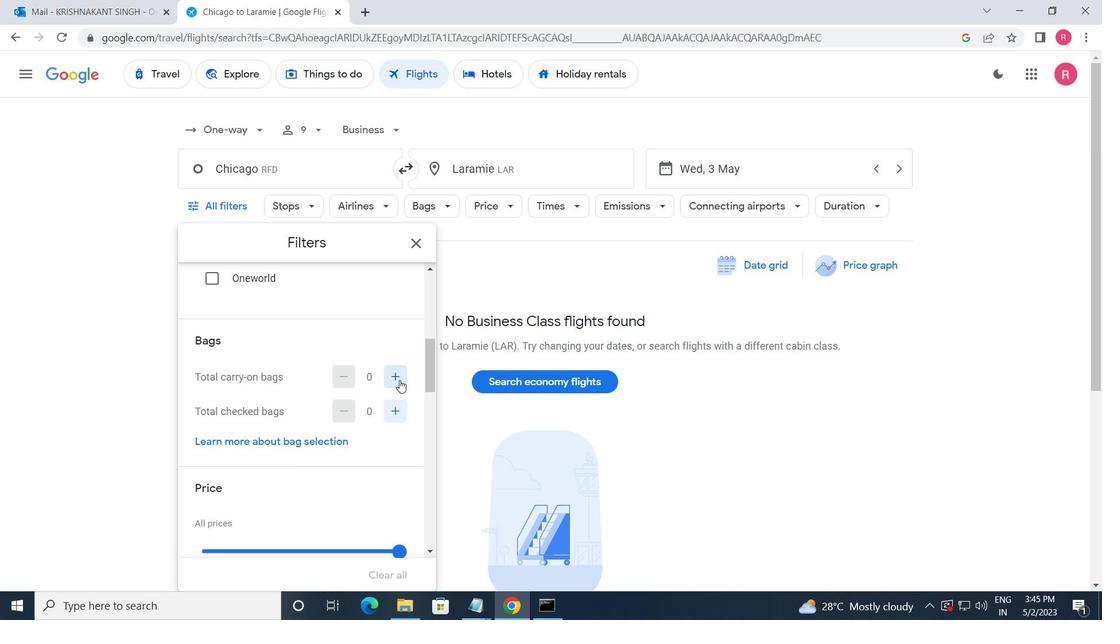 
Action: Mouse pressed left at (399, 380)
Screenshot: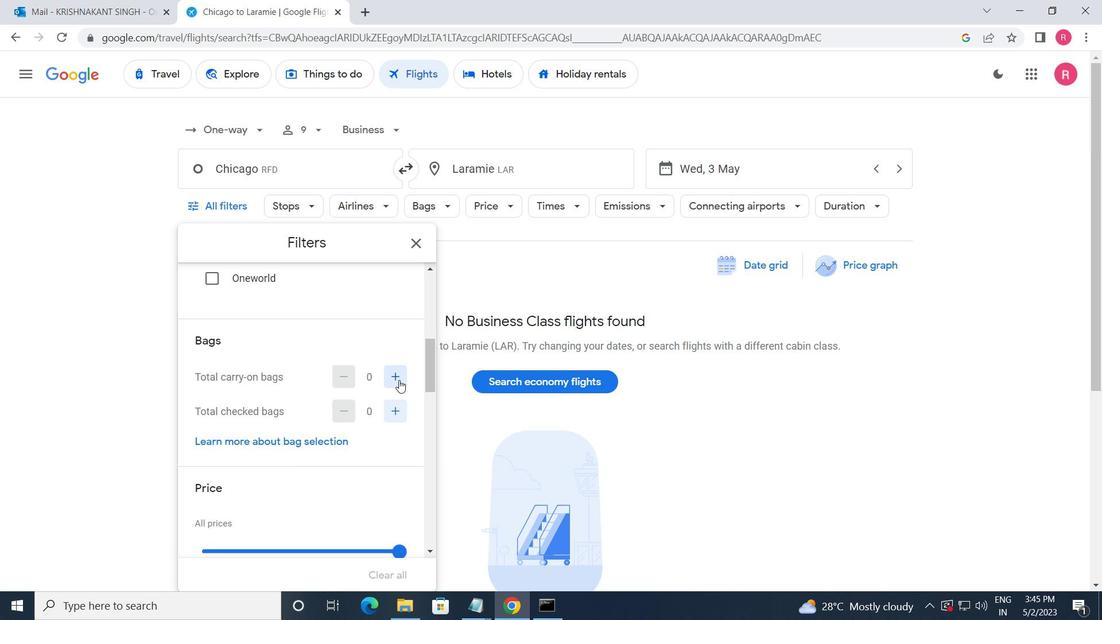 
Action: Mouse moved to (381, 437)
Screenshot: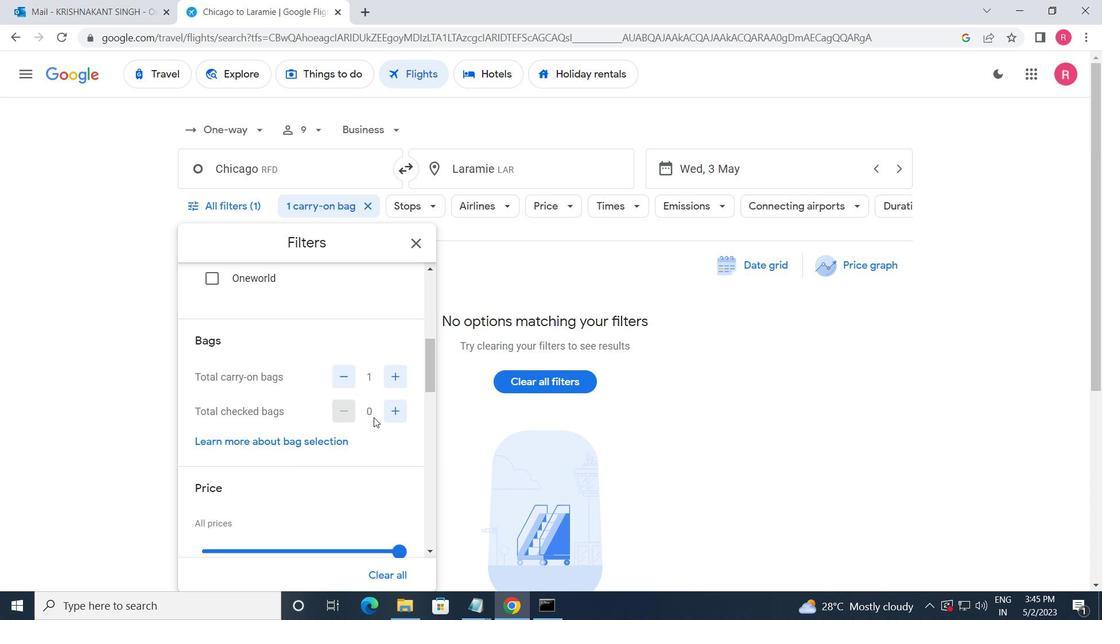 
Action: Mouse scrolled (381, 437) with delta (0, 0)
Screenshot: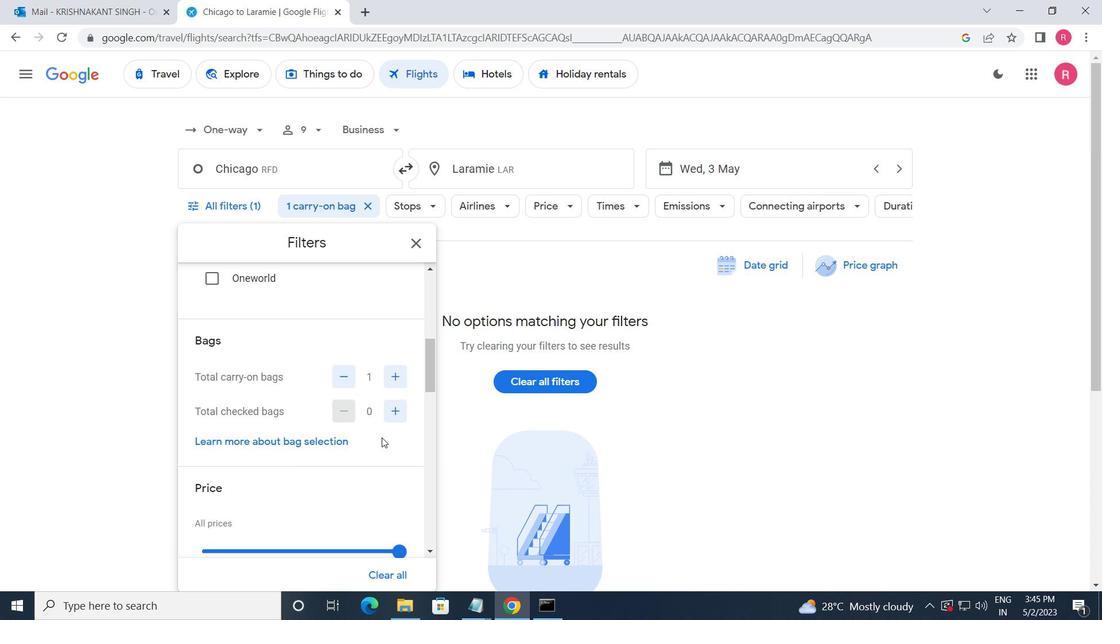 
Action: Mouse moved to (400, 484)
Screenshot: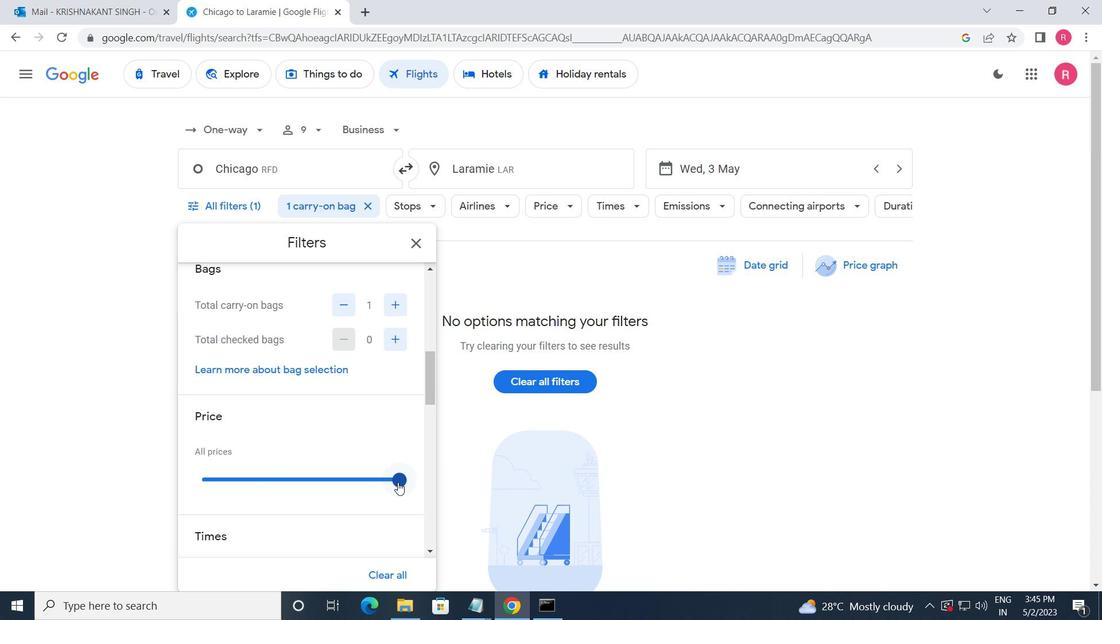 
Action: Mouse pressed left at (400, 484)
Screenshot: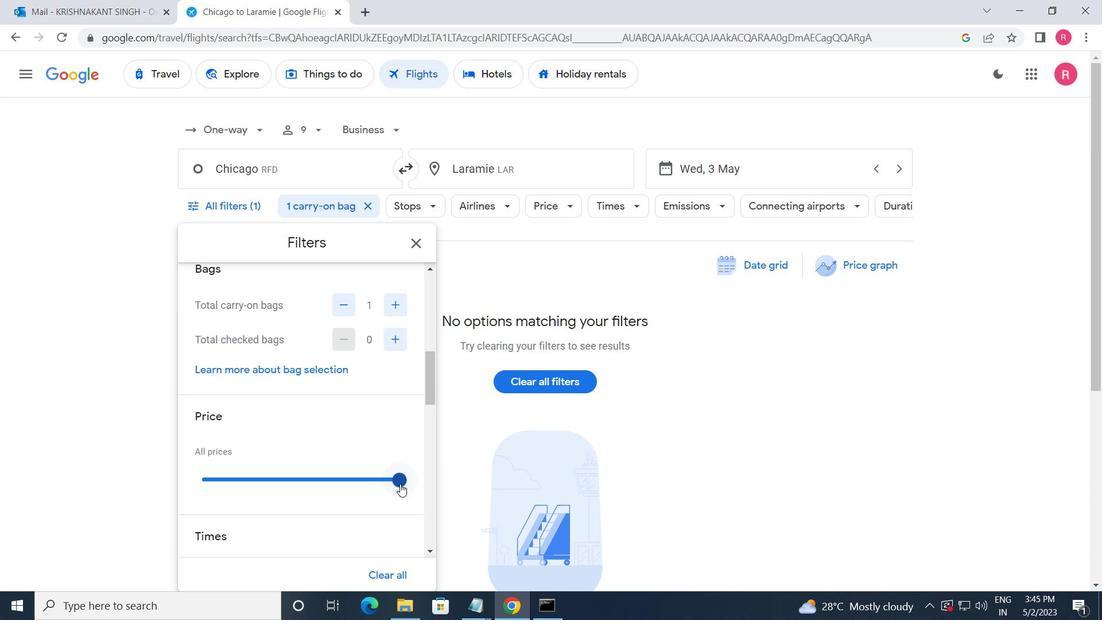 
Action: Mouse moved to (336, 450)
Screenshot: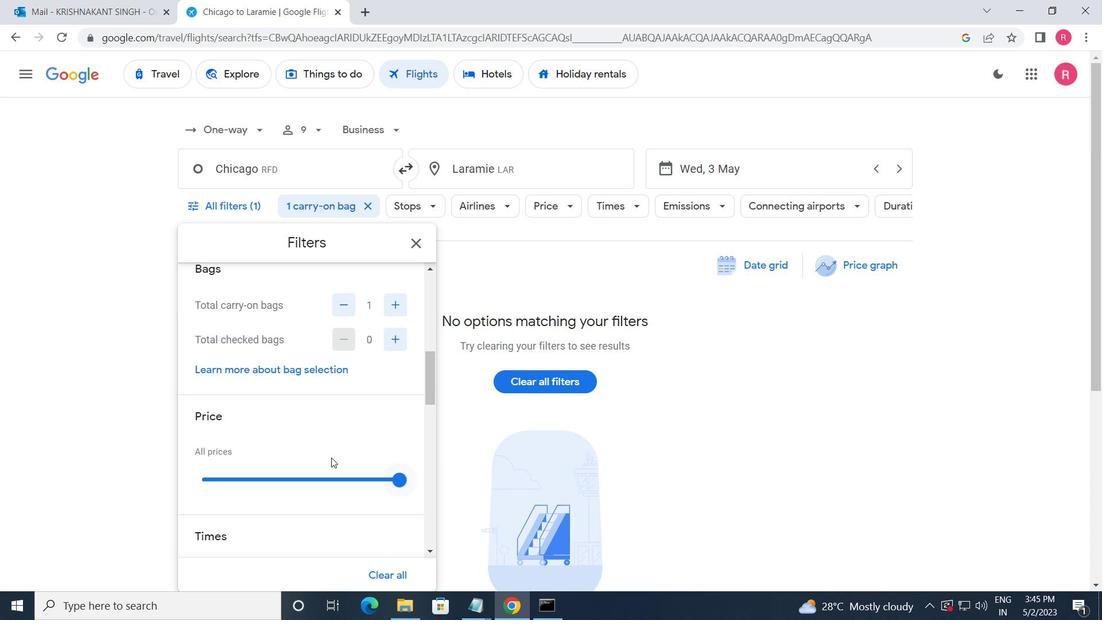 
Action: Mouse scrolled (336, 449) with delta (0, 0)
Screenshot: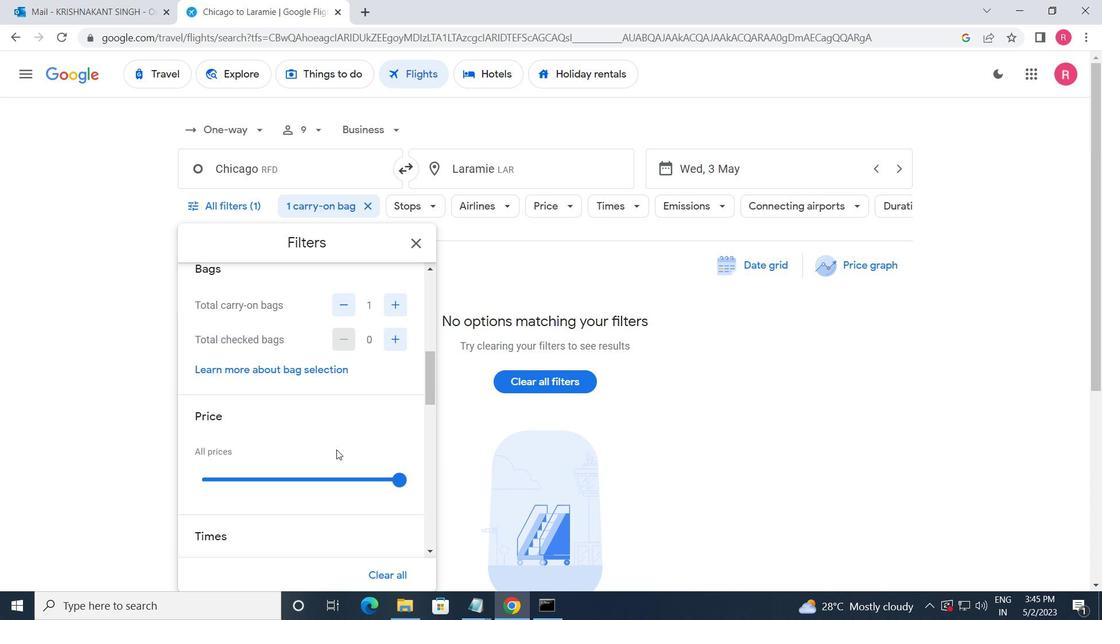 
Action: Mouse scrolled (336, 449) with delta (0, 0)
Screenshot: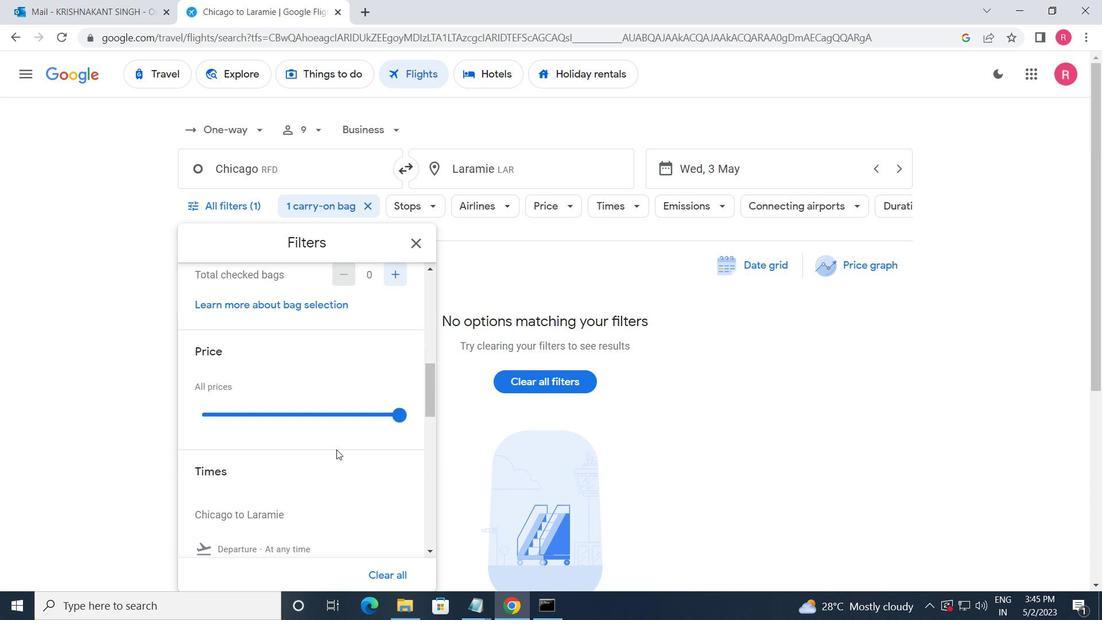 
Action: Mouse scrolled (336, 449) with delta (0, 0)
Screenshot: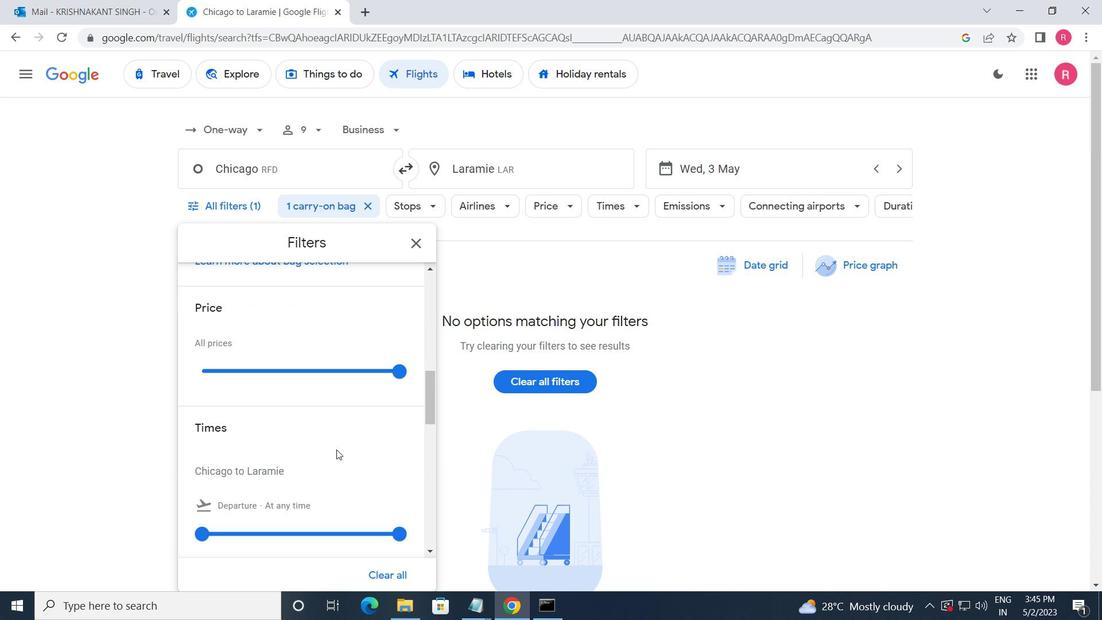 
Action: Mouse moved to (212, 435)
Screenshot: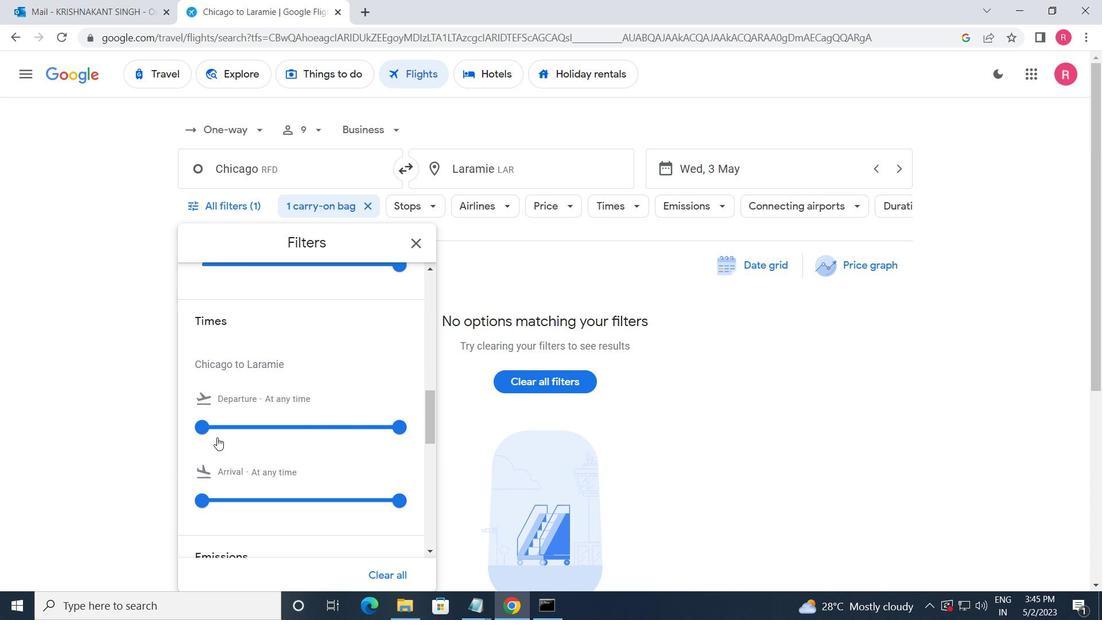 
Action: Mouse pressed left at (212, 435)
Screenshot: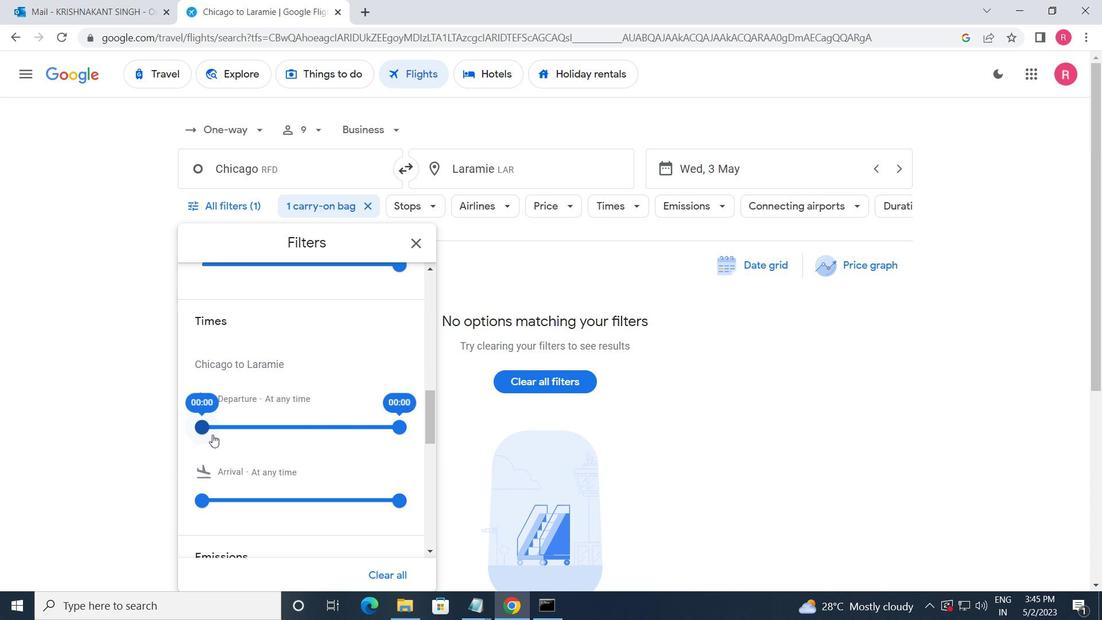 
Action: Mouse moved to (401, 425)
Screenshot: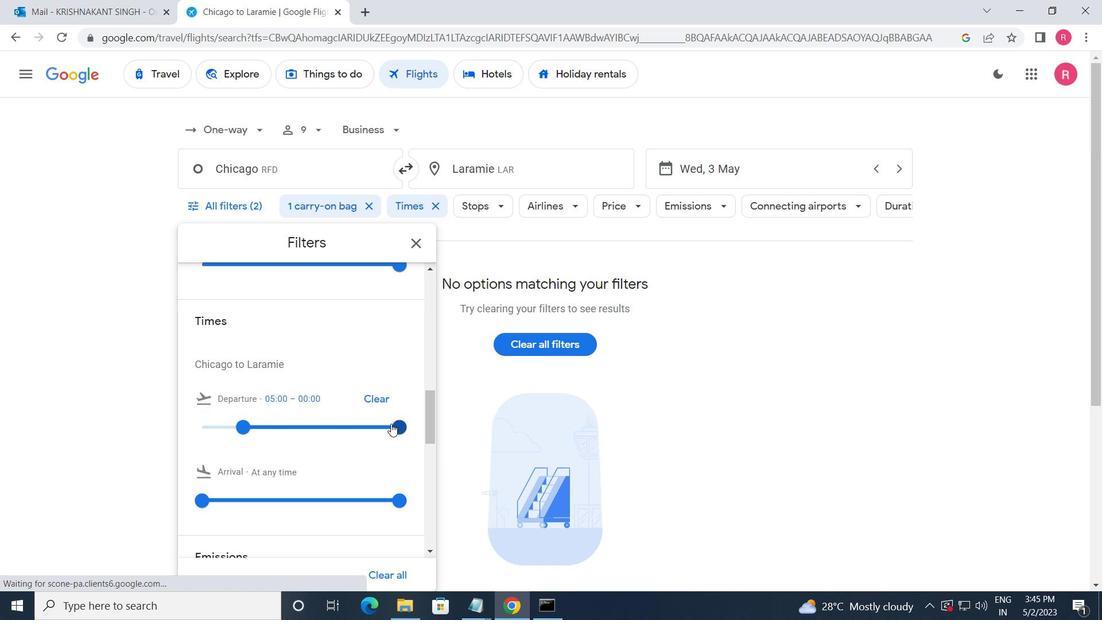
Action: Mouse pressed left at (401, 425)
Screenshot: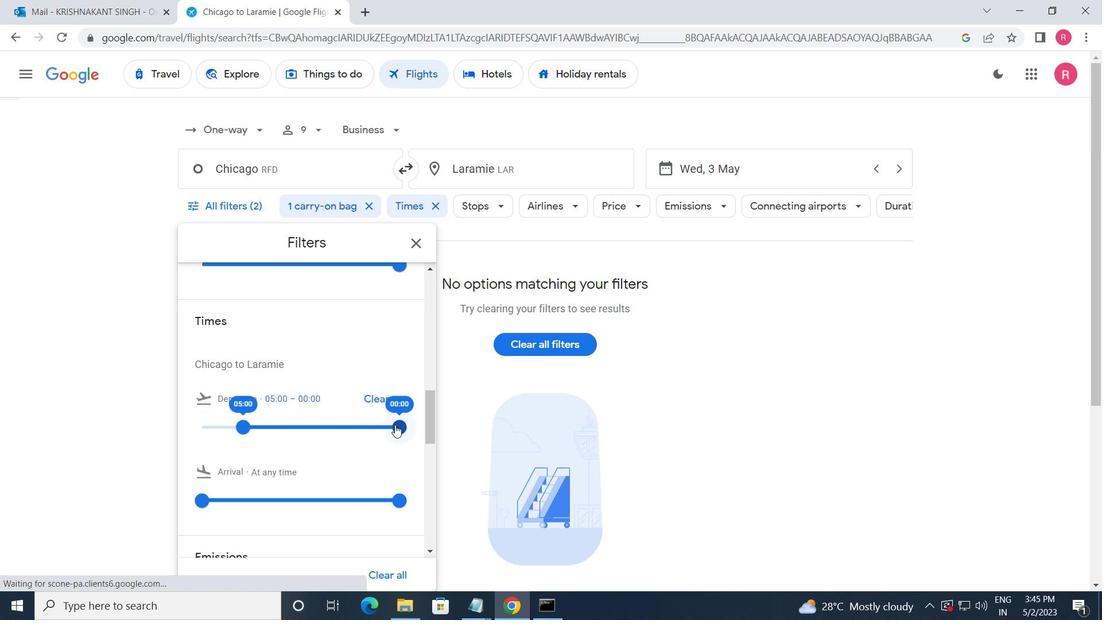 
Action: Mouse moved to (412, 246)
Screenshot: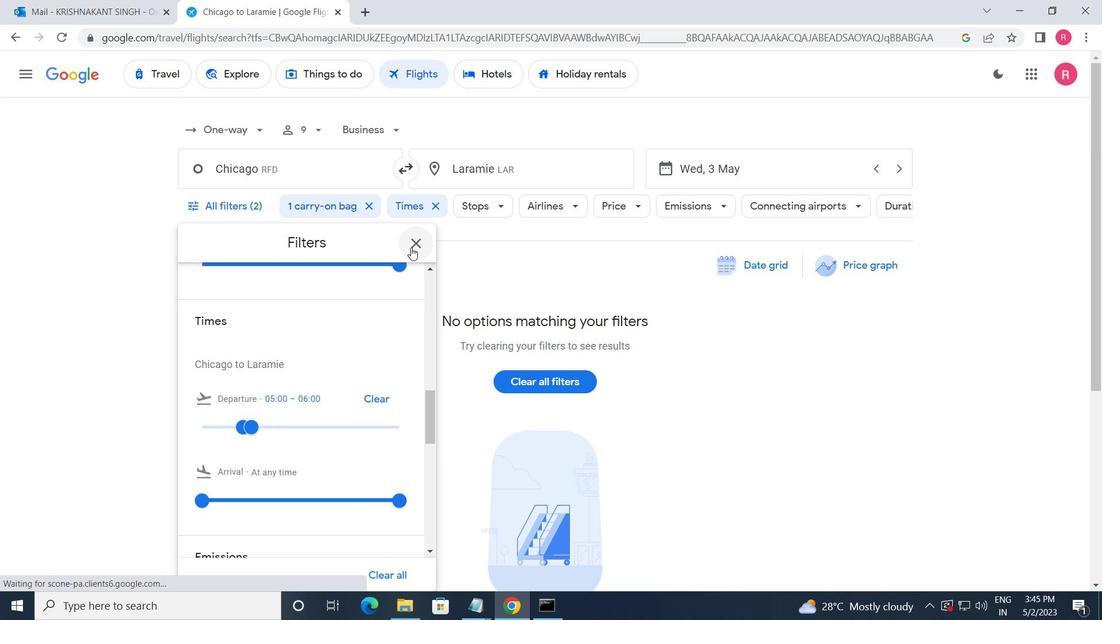 
Action: Mouse pressed left at (412, 246)
Screenshot: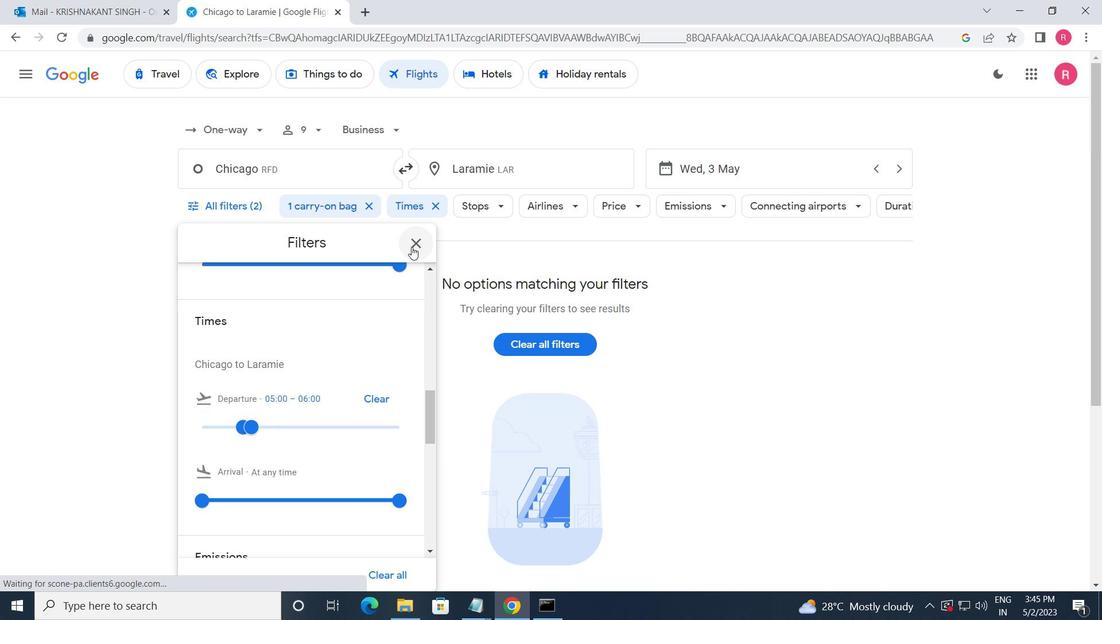 
Action: Mouse moved to (368, 305)
Screenshot: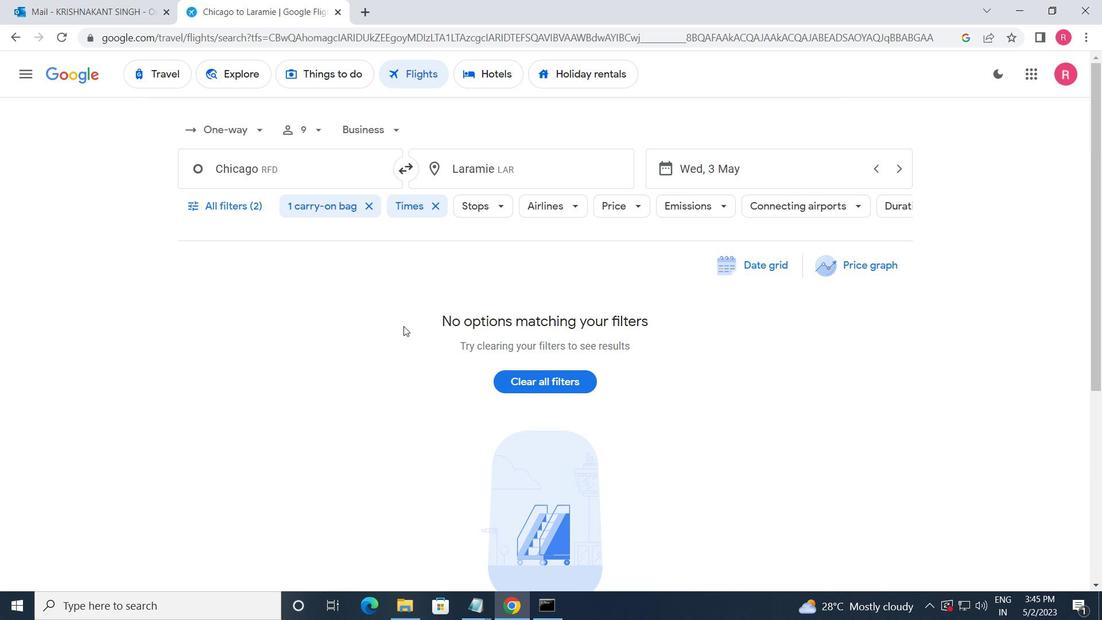 
